 Task: Start a Sprint called Sprint0000000221 in Scrum Project Project0000000074 in Jira. Start a Sprint called Sprint0000000222 in Scrum Project Project0000000074 in Jira. Create a Scrum Project Project0000000075 in Jira. Create a Scrum Project Project0000000076 in Jira. Add Person0000000149 as Team Member of Scrum Project Project0000000075 in Jira
Action: Mouse moved to (93, 264)
Screenshot: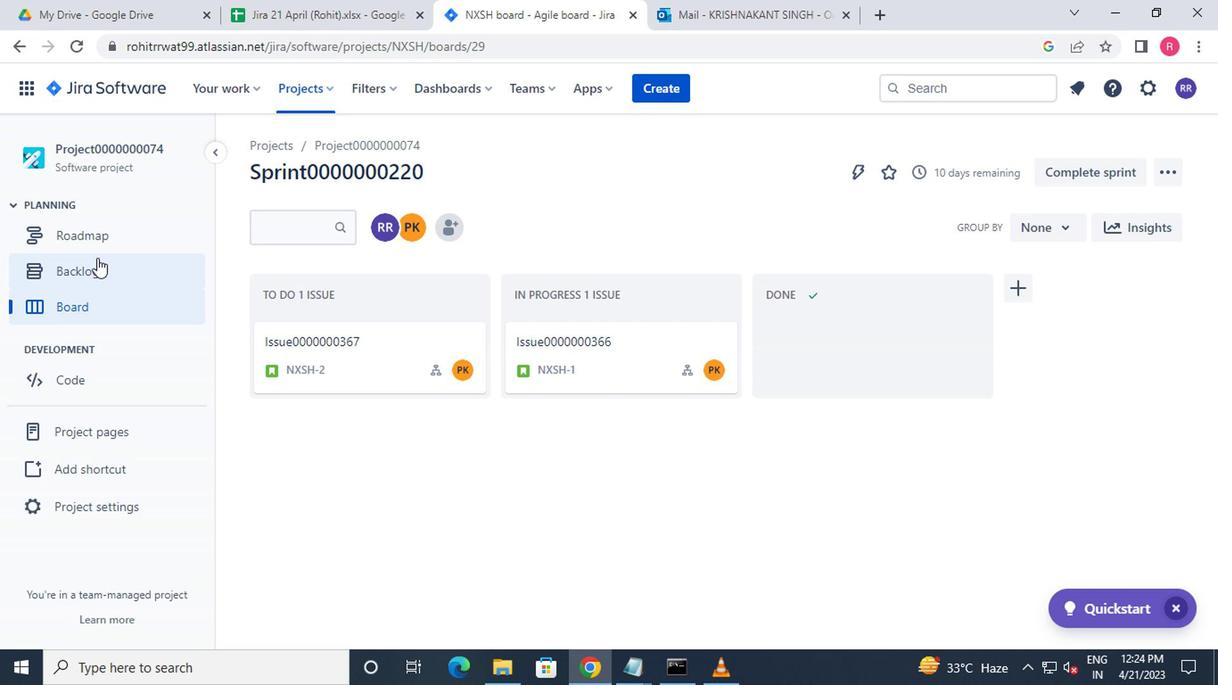 
Action: Mouse pressed left at (93, 264)
Screenshot: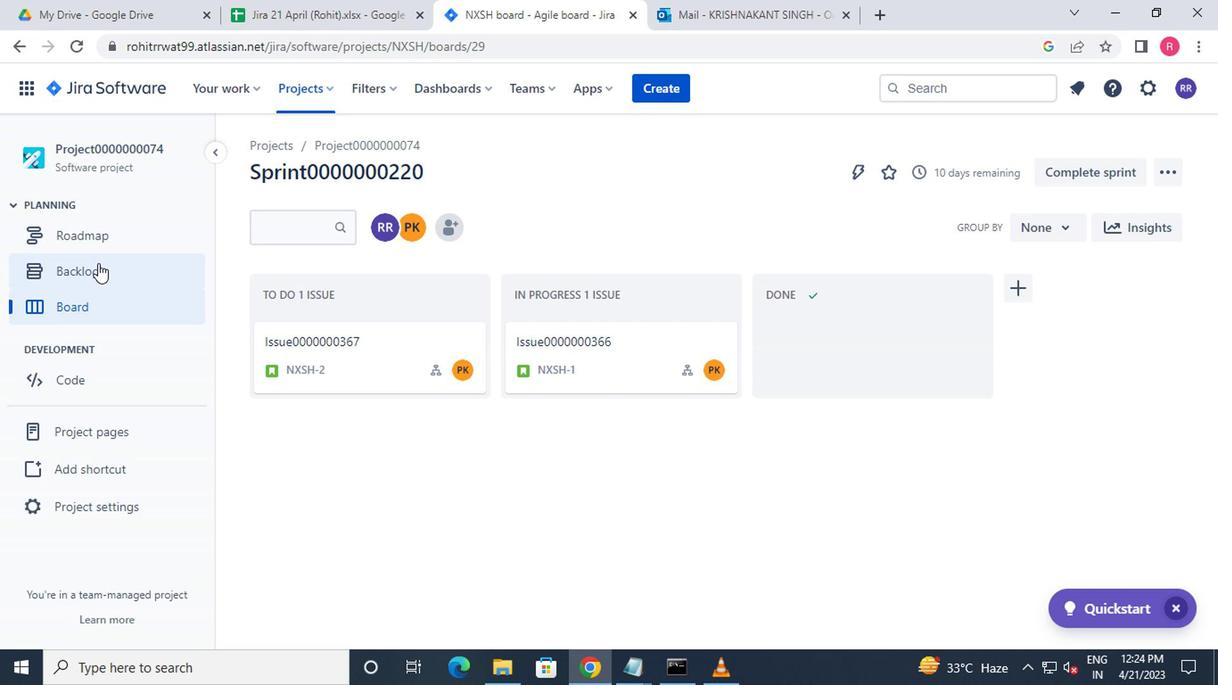 
Action: Mouse moved to (1077, 479)
Screenshot: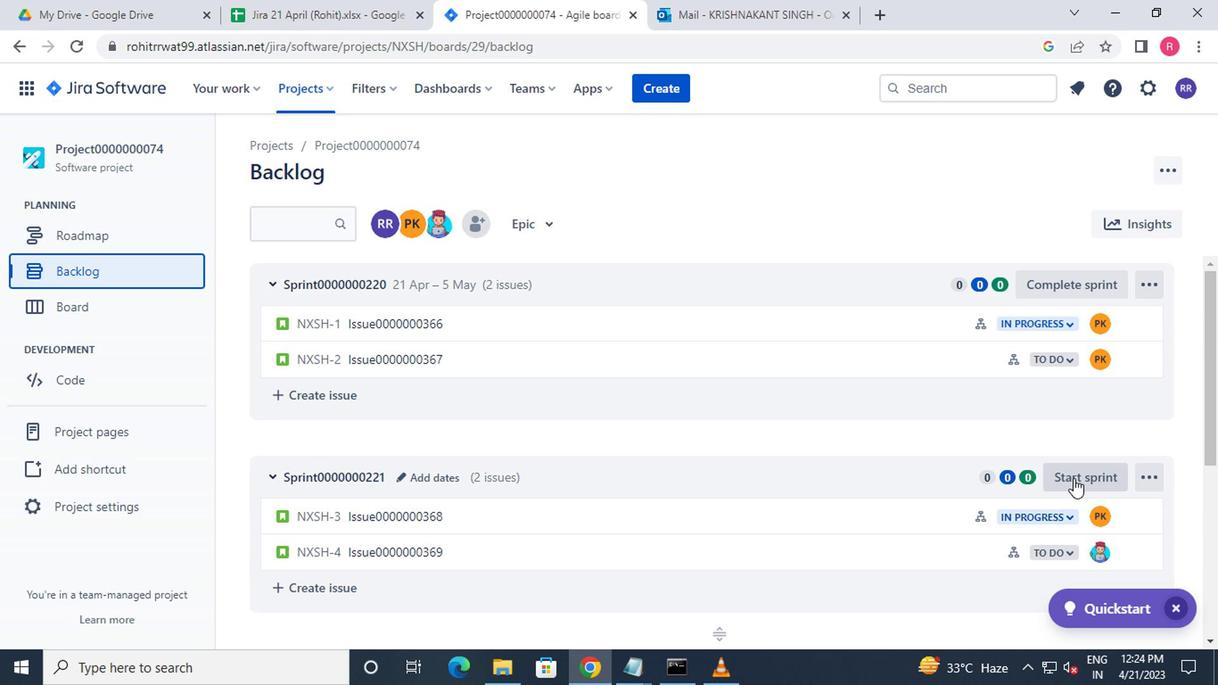 
Action: Mouse pressed left at (1077, 479)
Screenshot: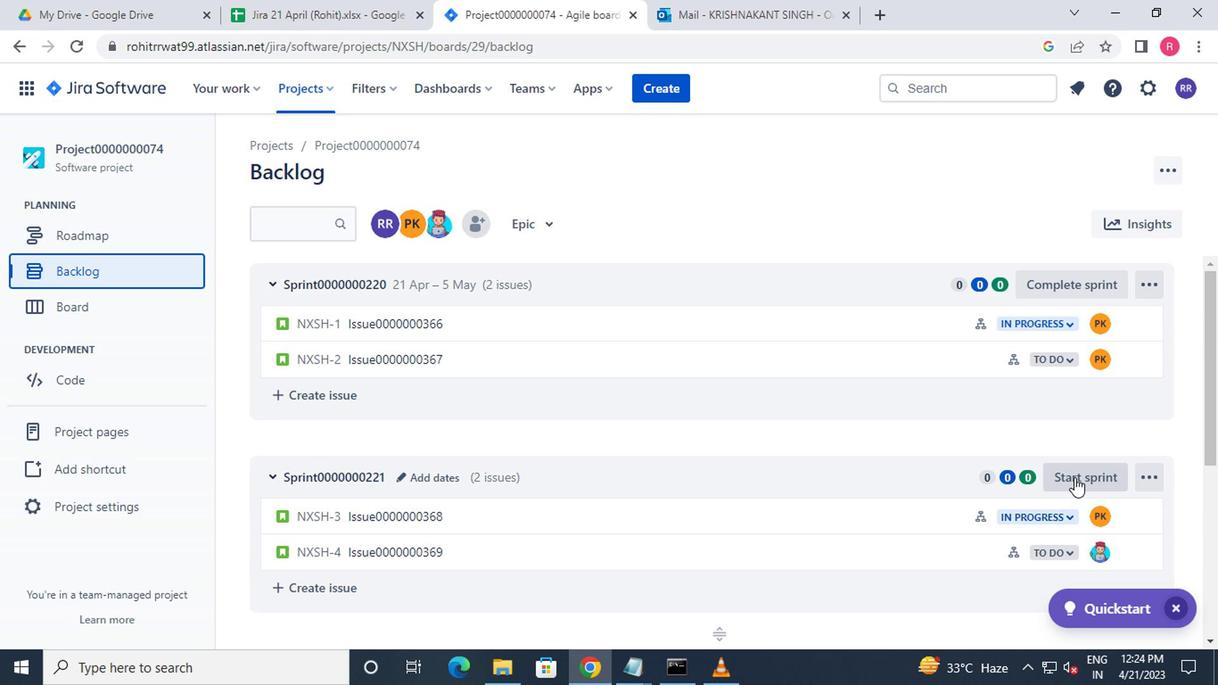 
Action: Mouse moved to (757, 628)
Screenshot: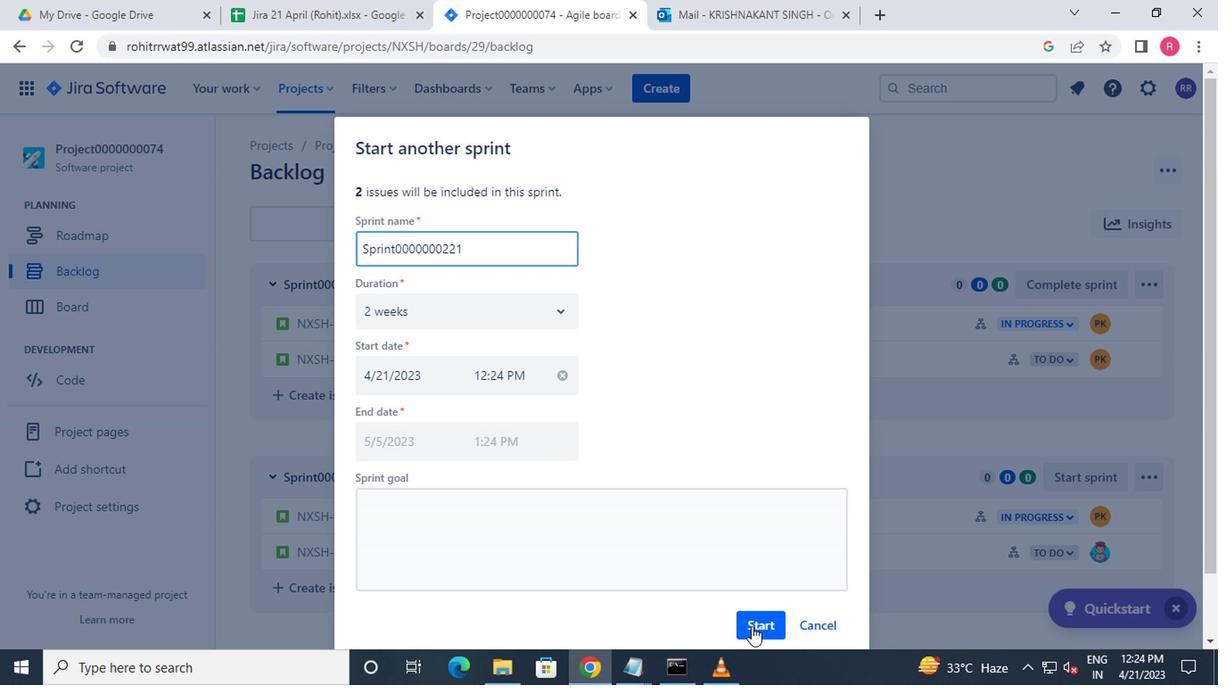 
Action: Mouse pressed left at (757, 628)
Screenshot: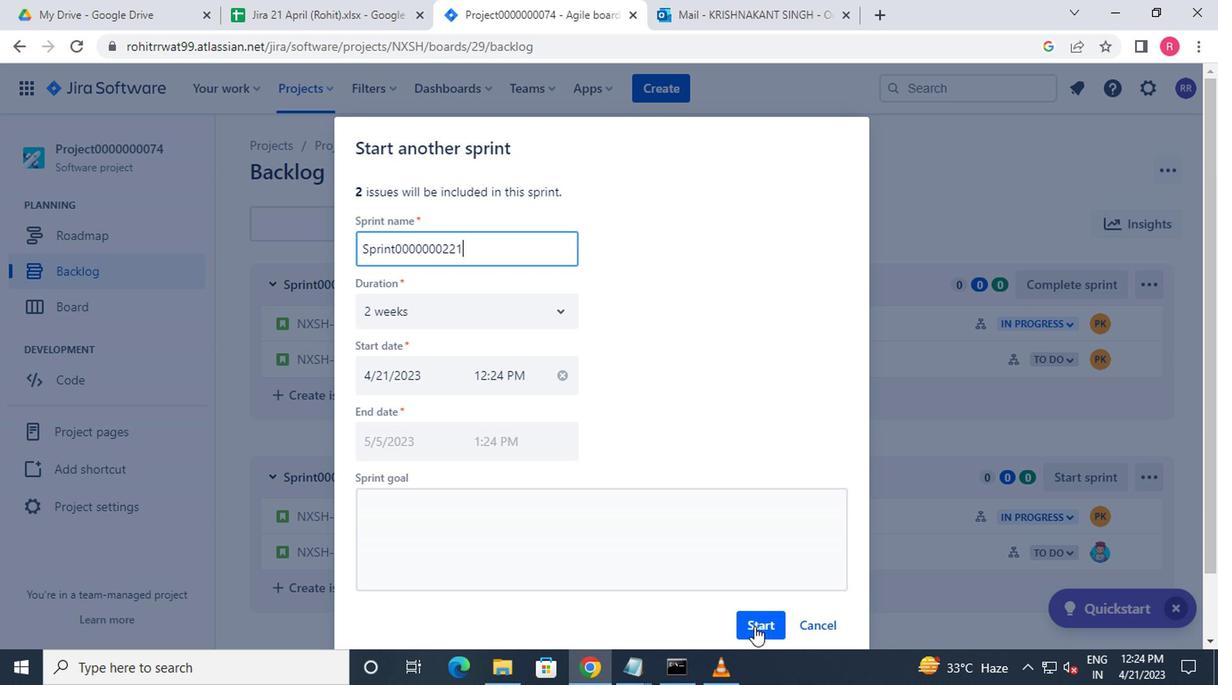 
Action: Mouse moved to (71, 276)
Screenshot: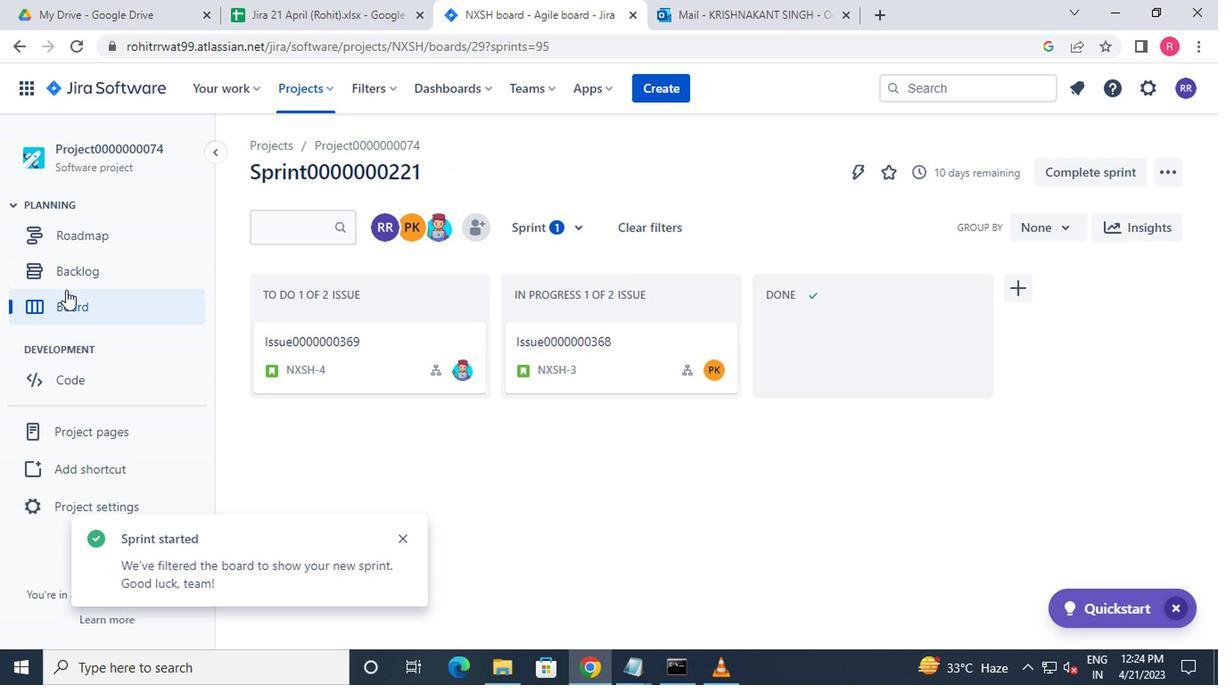 
Action: Mouse pressed left at (71, 276)
Screenshot: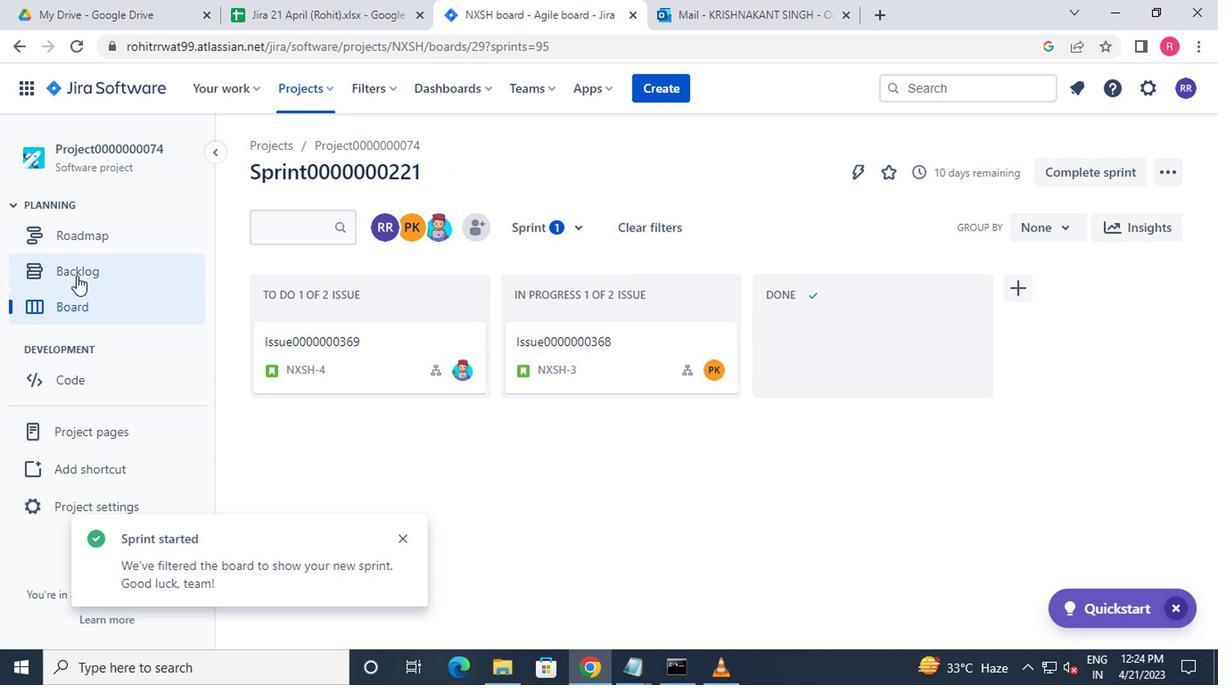 
Action: Mouse moved to (598, 446)
Screenshot: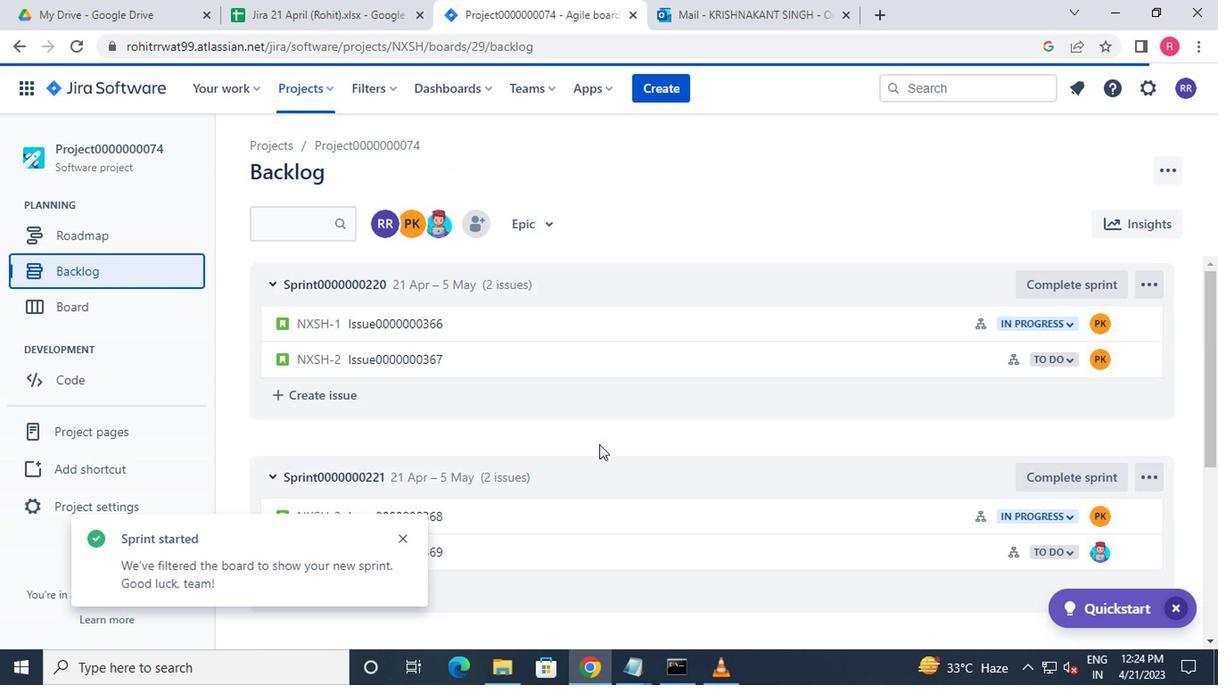 
Action: Mouse scrolled (598, 444) with delta (0, -1)
Screenshot: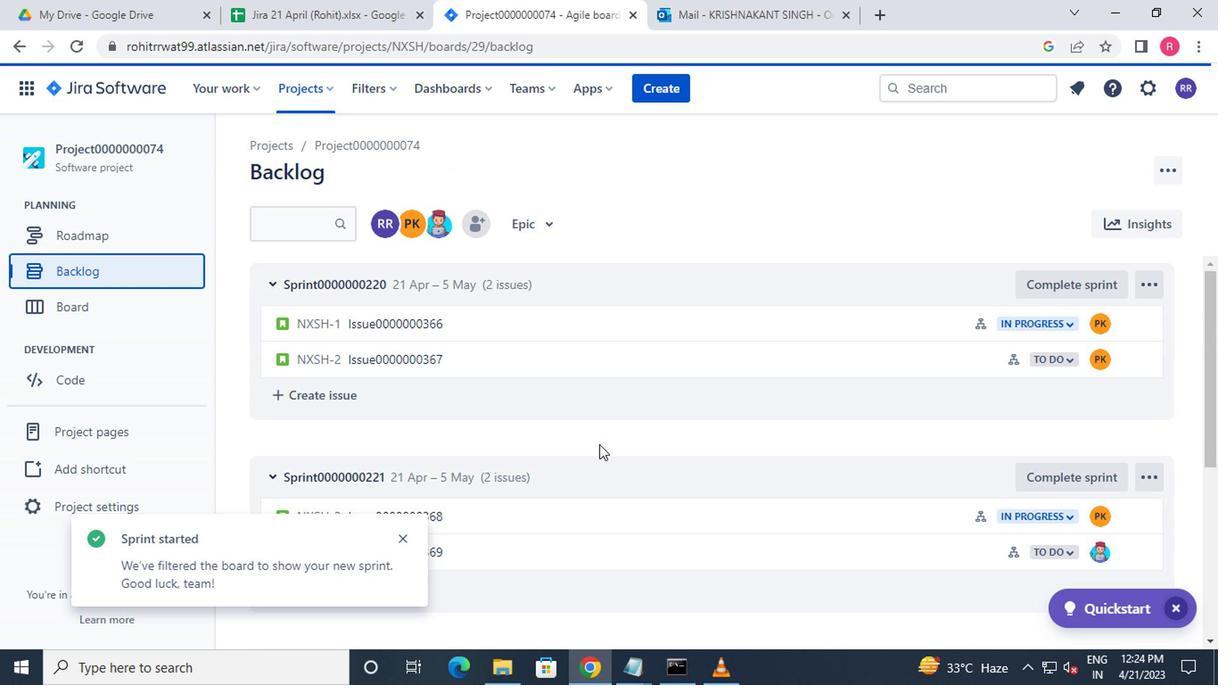 
Action: Mouse moved to (600, 446)
Screenshot: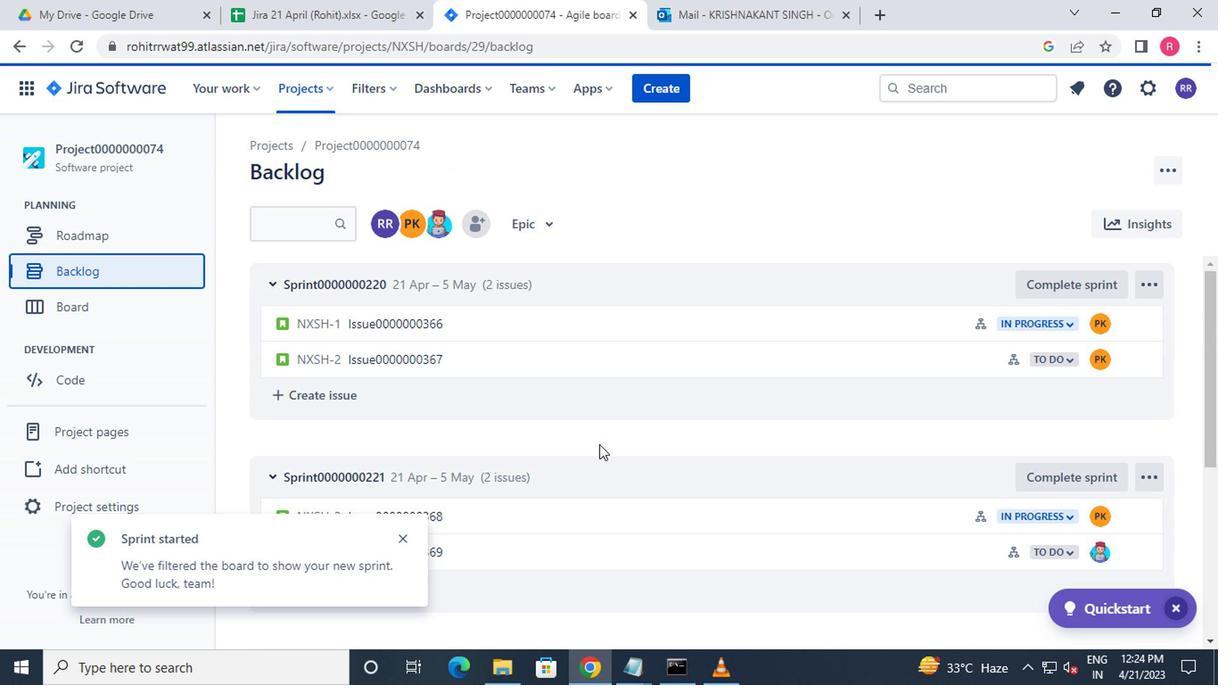 
Action: Mouse scrolled (600, 446) with delta (0, 0)
Screenshot: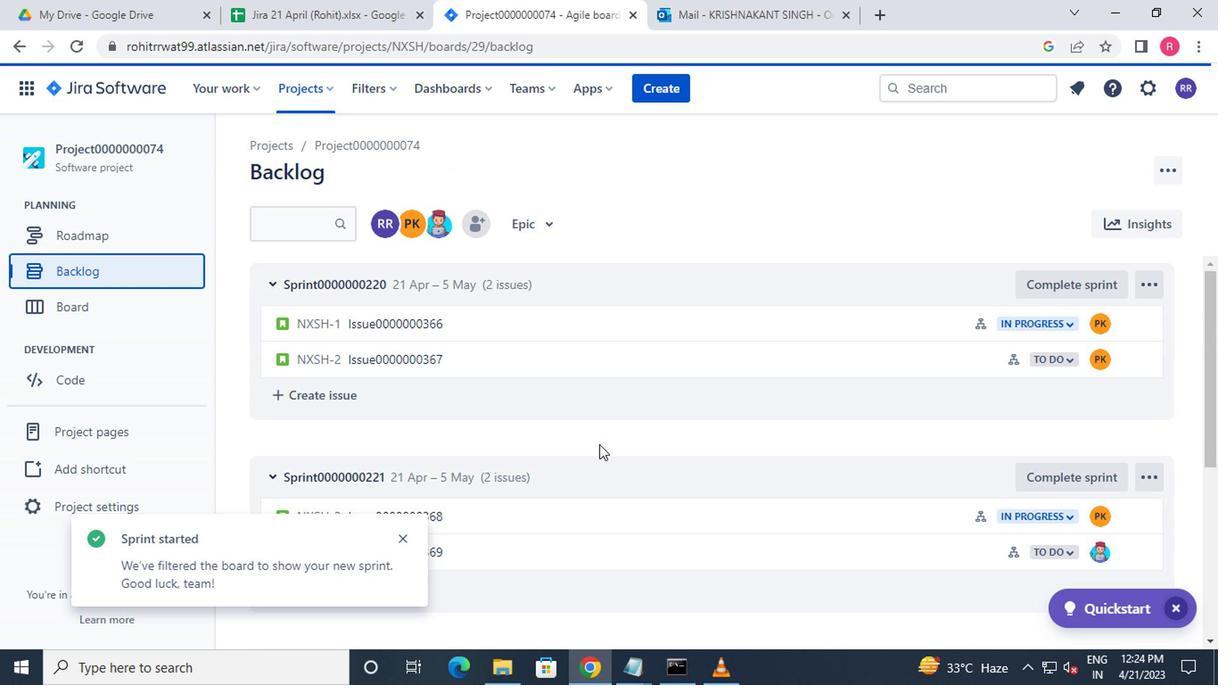 
Action: Mouse moved to (607, 448)
Screenshot: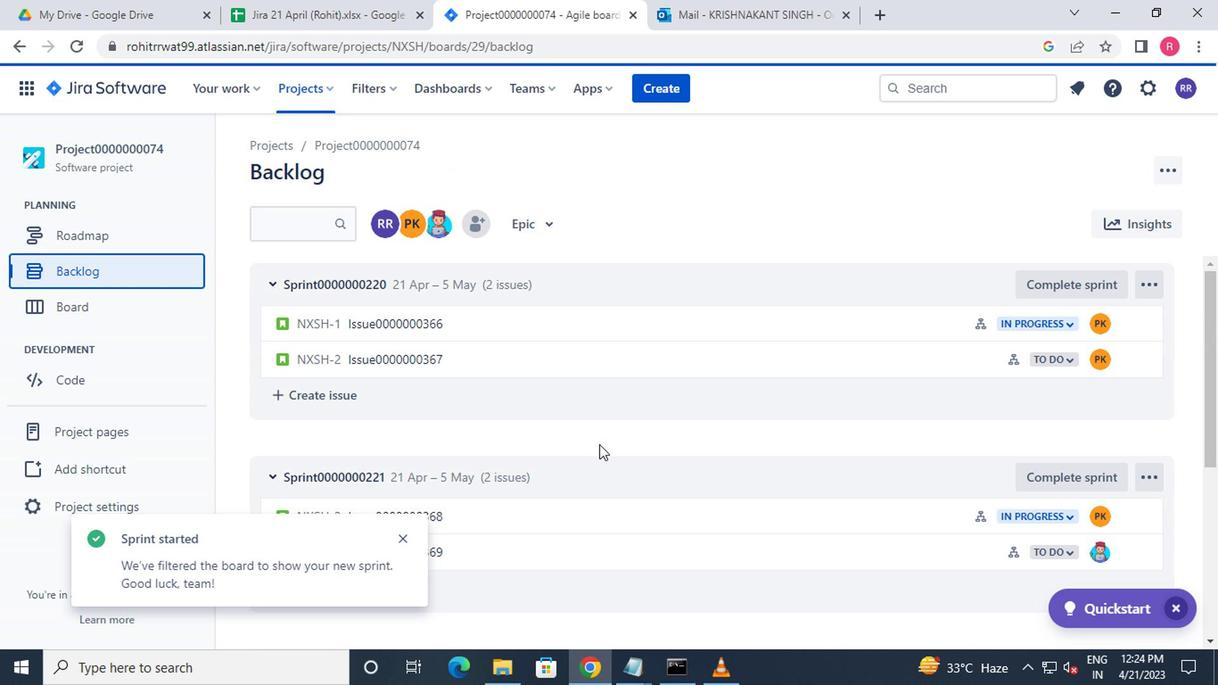 
Action: Mouse scrolled (607, 446) with delta (0, -1)
Screenshot: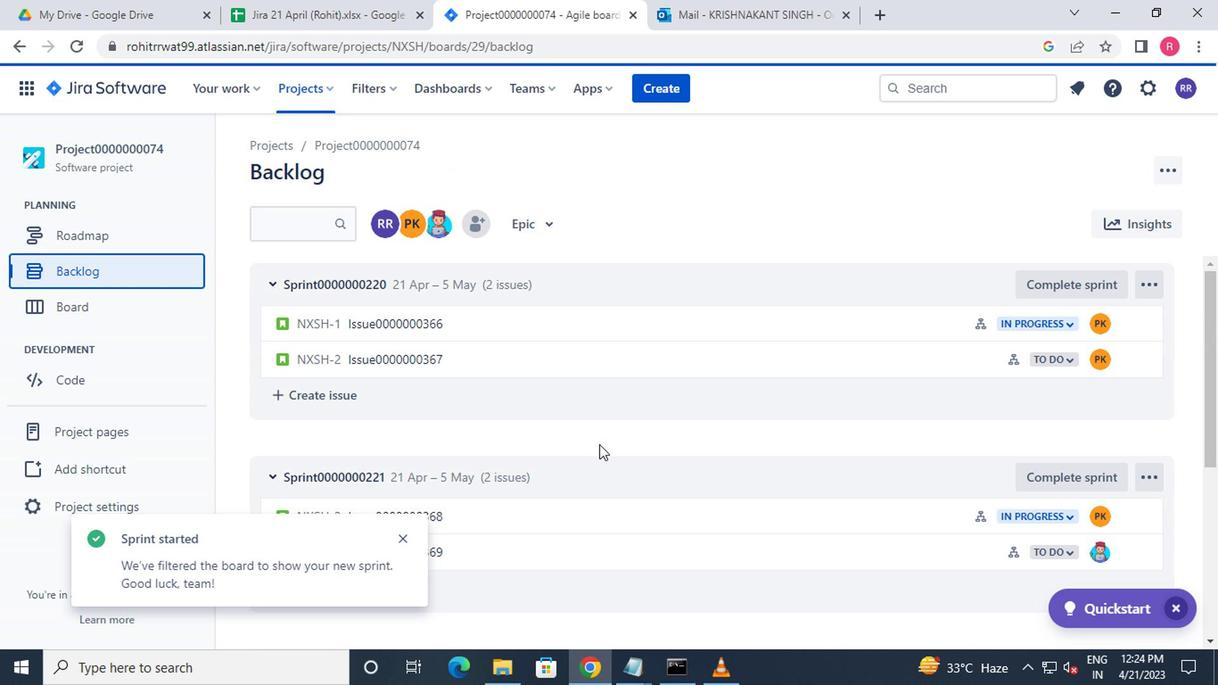 
Action: Mouse moved to (625, 450)
Screenshot: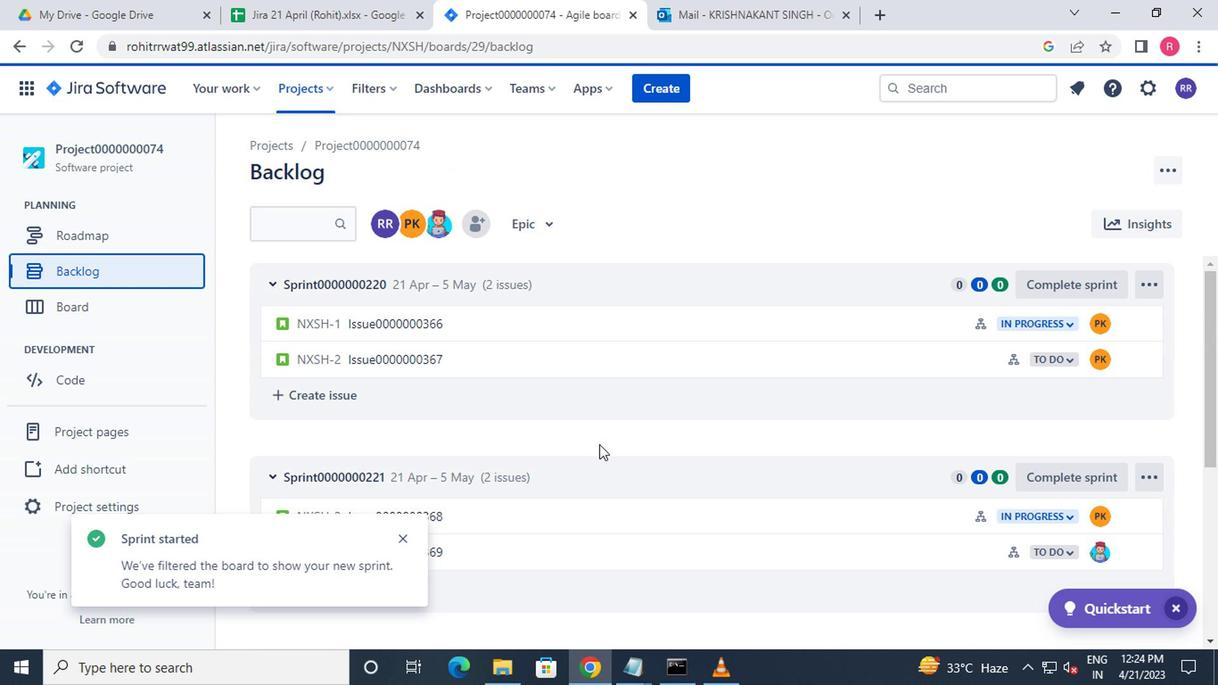 
Action: Mouse scrolled (625, 449) with delta (0, -1)
Screenshot: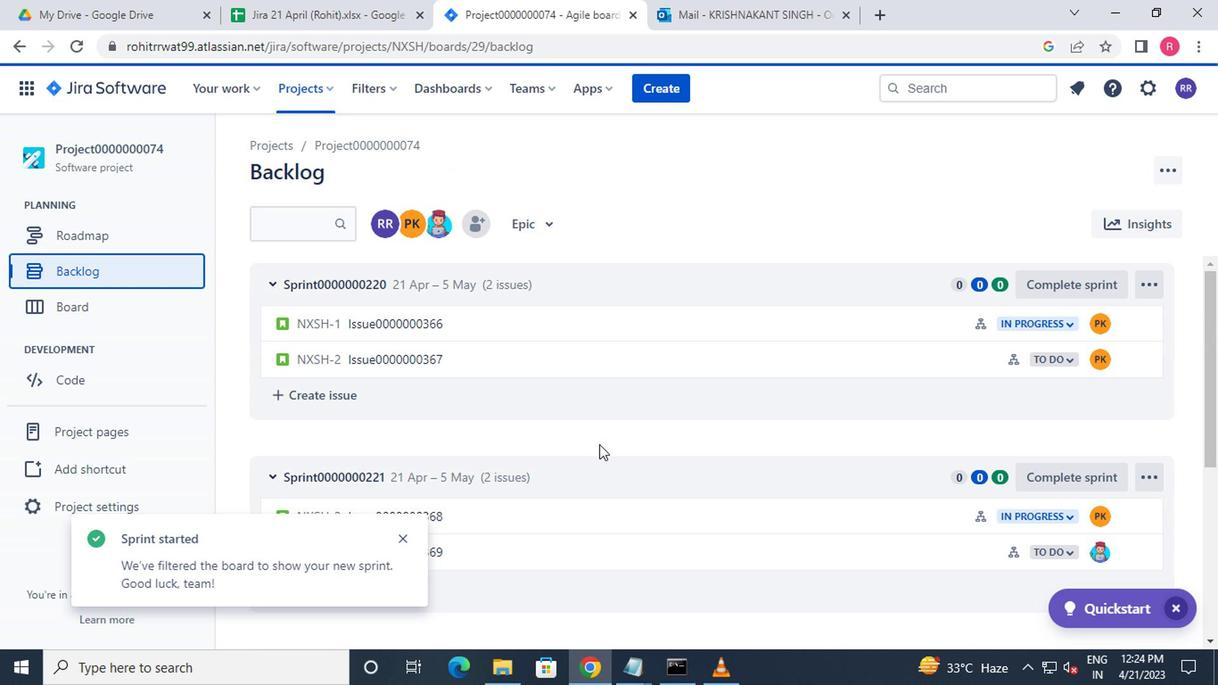 
Action: Mouse moved to (644, 451)
Screenshot: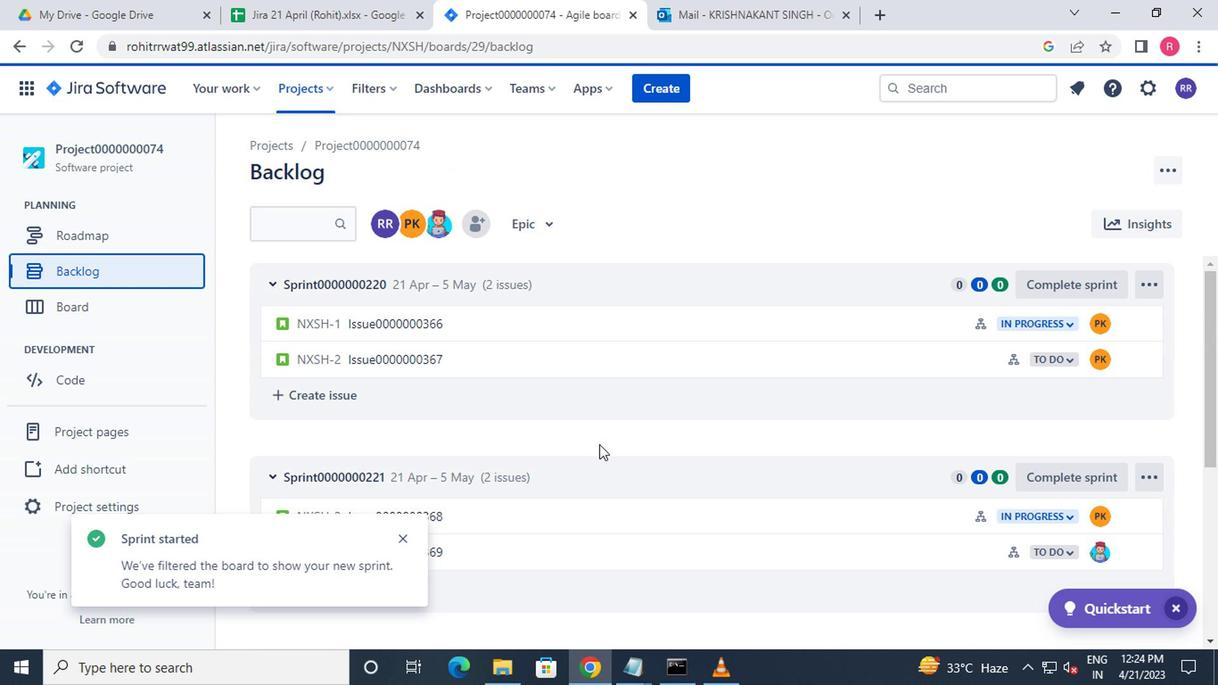 
Action: Mouse scrolled (644, 450) with delta (0, 0)
Screenshot: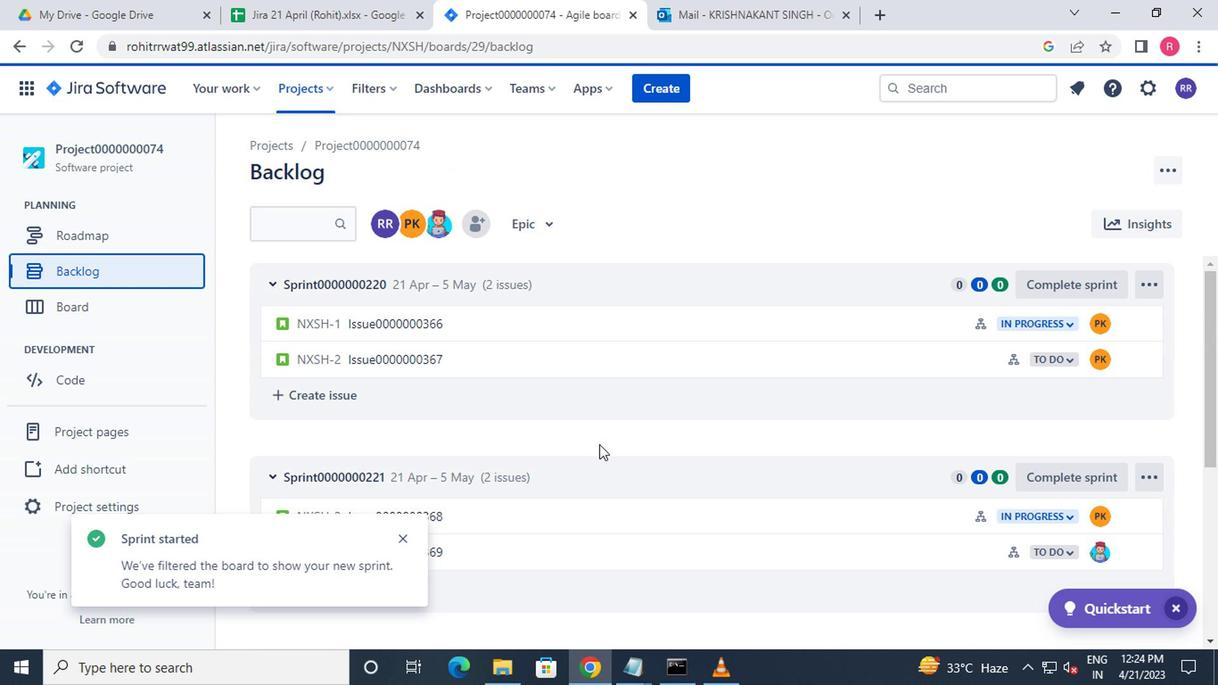 
Action: Mouse moved to (1052, 339)
Screenshot: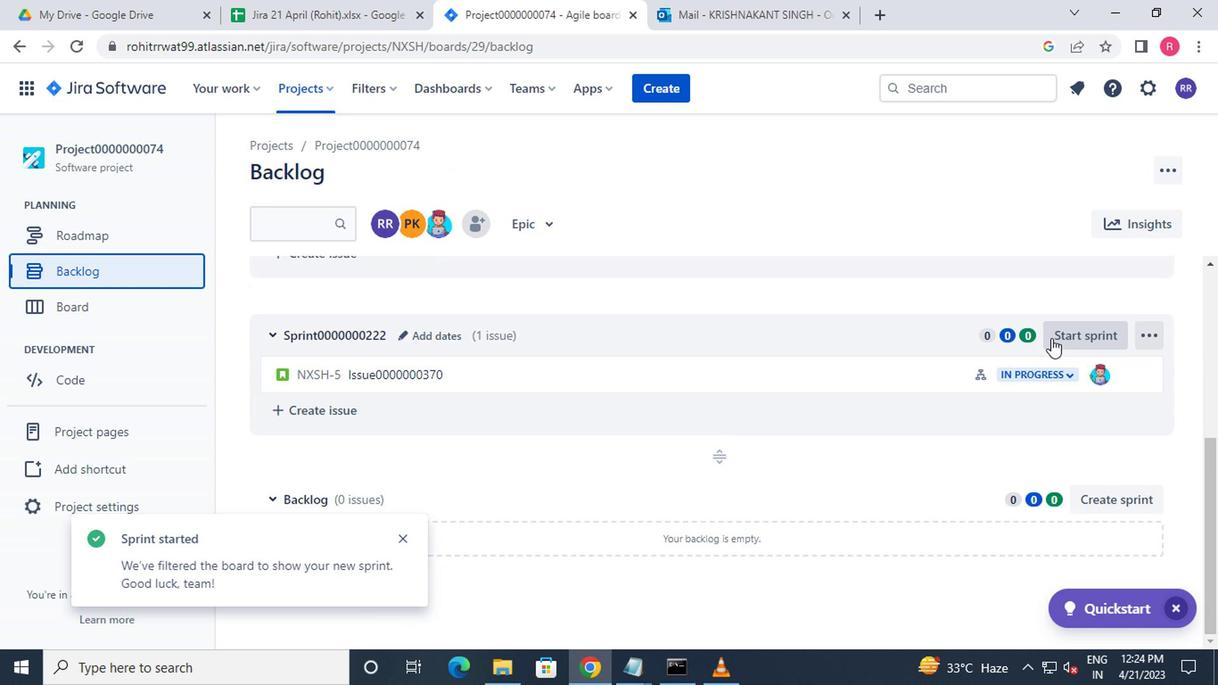 
Action: Mouse pressed left at (1052, 339)
Screenshot: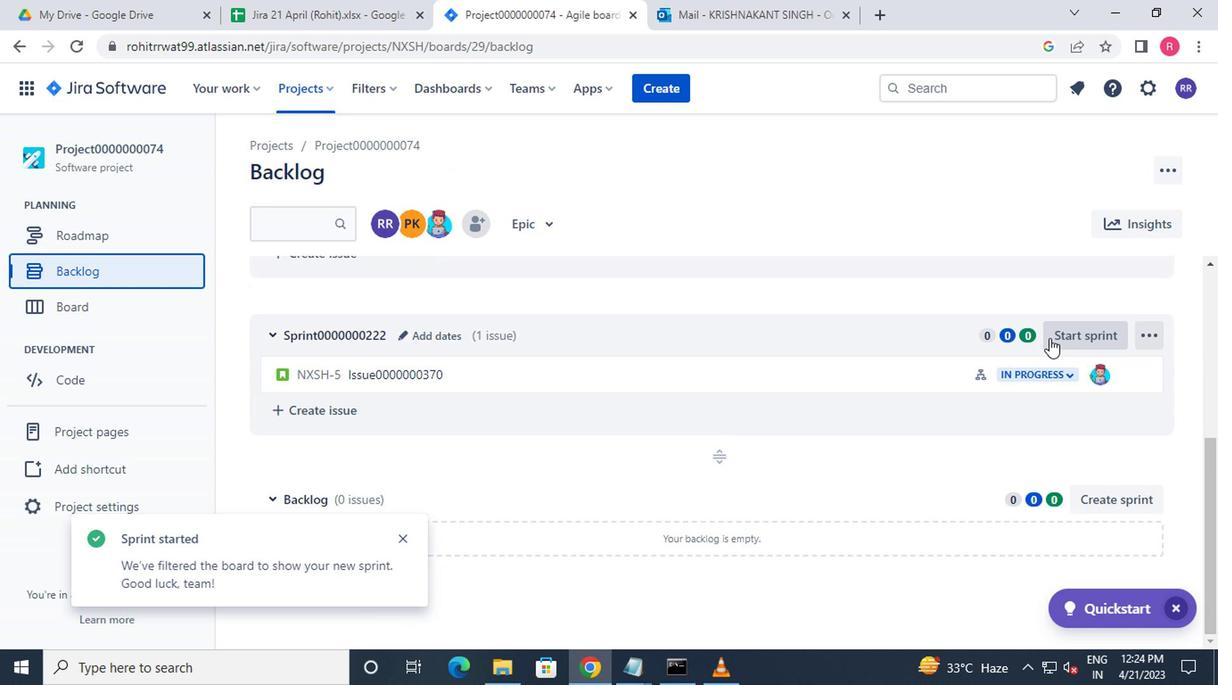 
Action: Mouse moved to (761, 626)
Screenshot: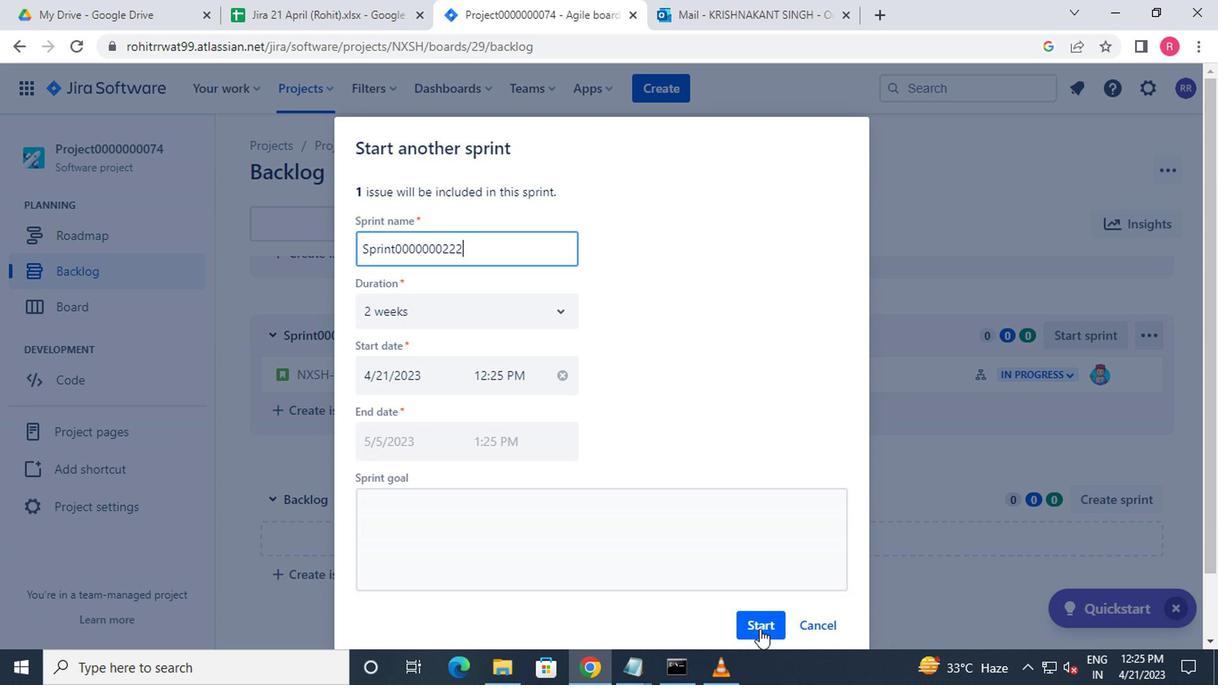 
Action: Mouse pressed left at (761, 626)
Screenshot: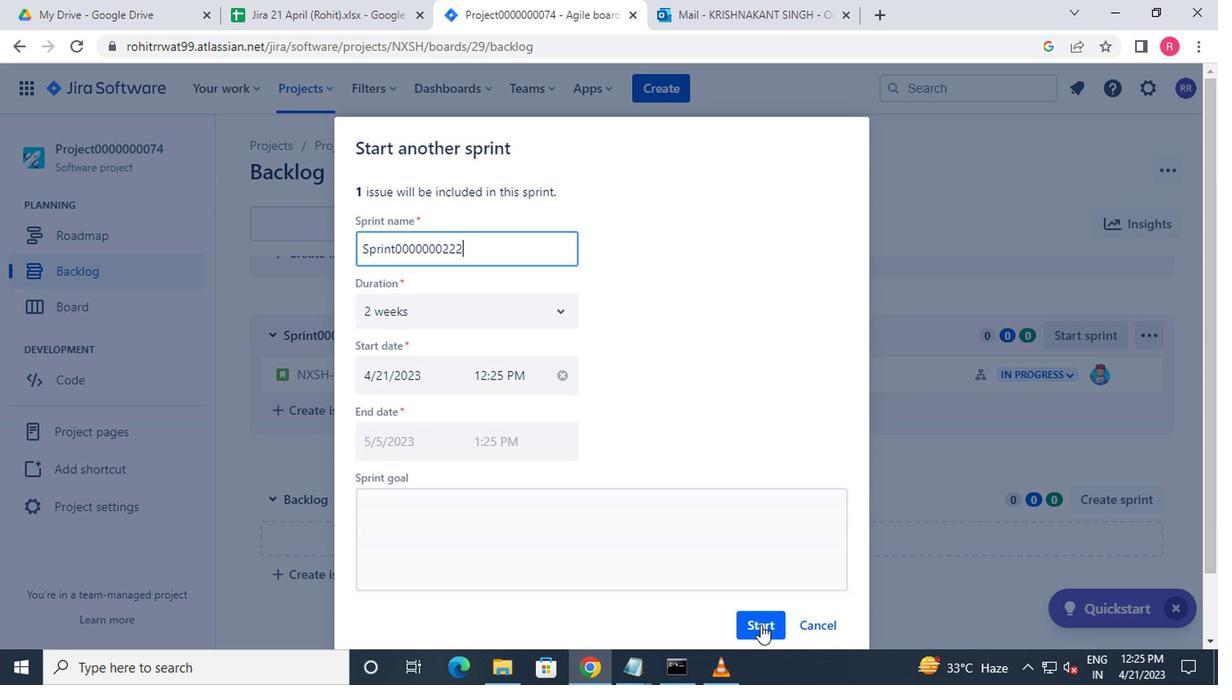 
Action: Mouse moved to (309, 102)
Screenshot: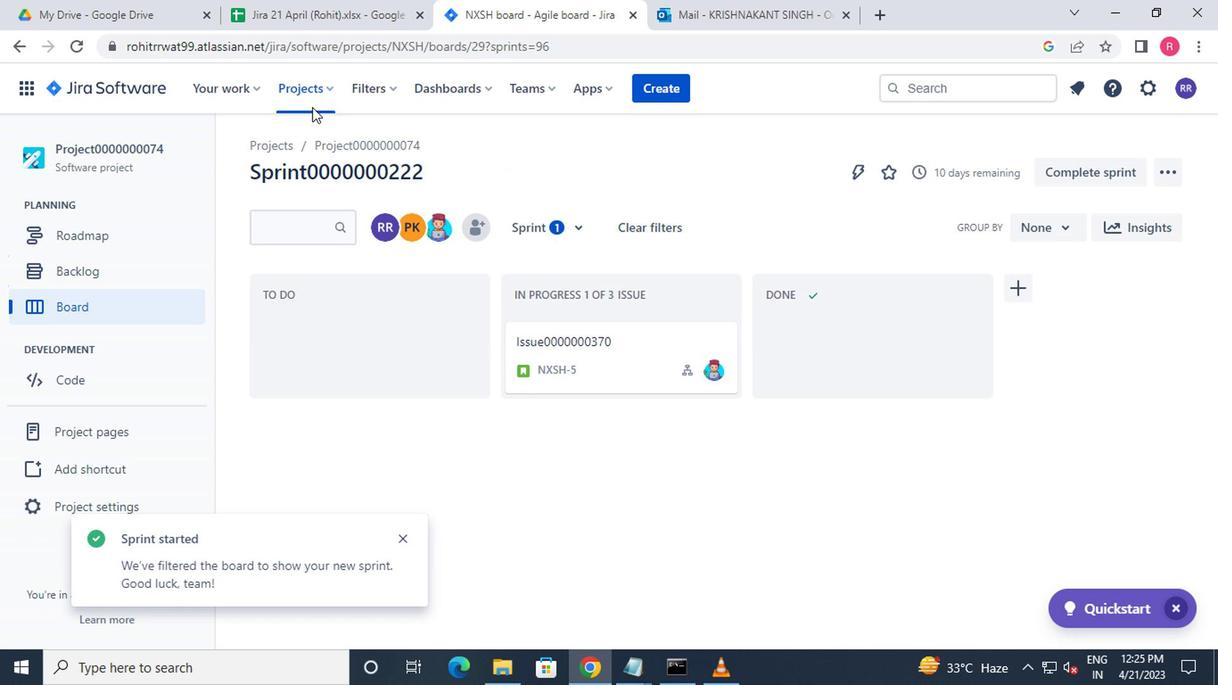 
Action: Mouse pressed left at (309, 102)
Screenshot: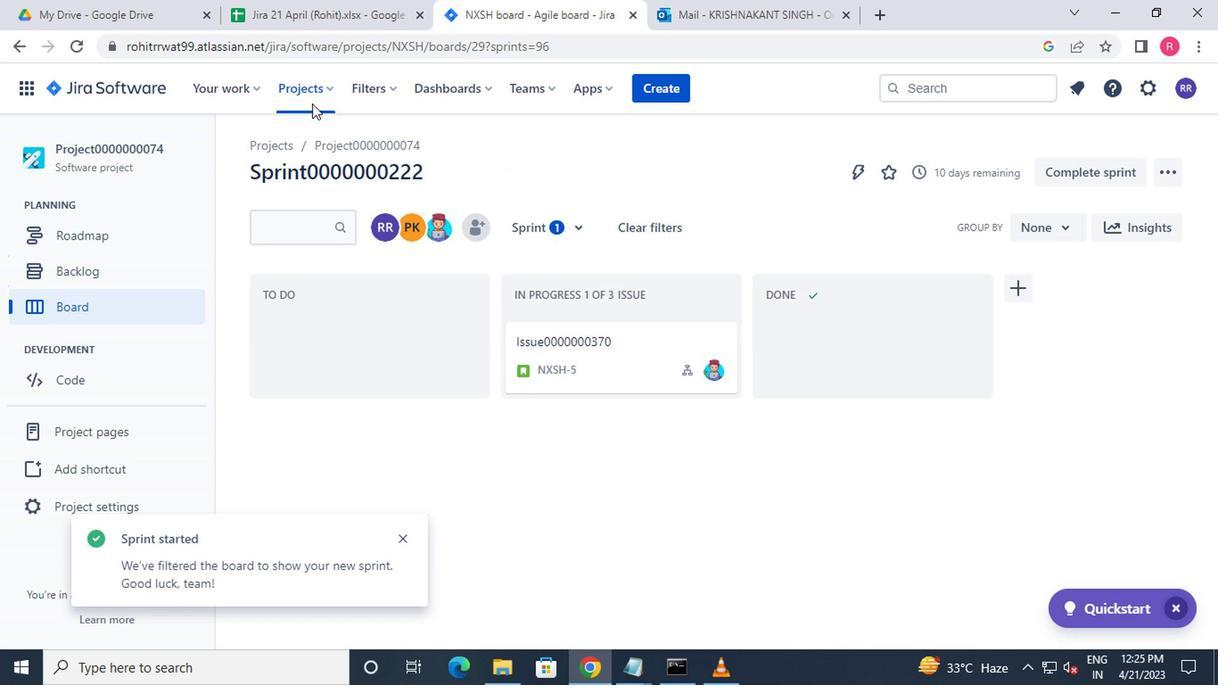 
Action: Mouse moved to (364, 449)
Screenshot: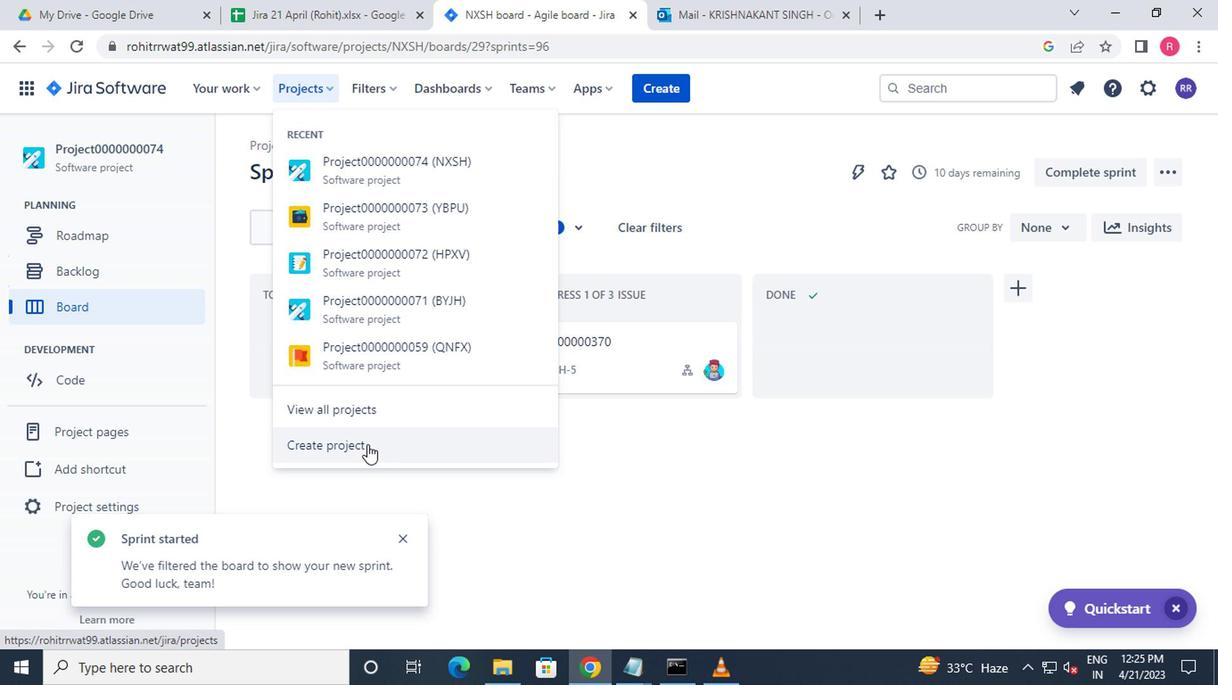 
Action: Mouse pressed left at (364, 449)
Screenshot: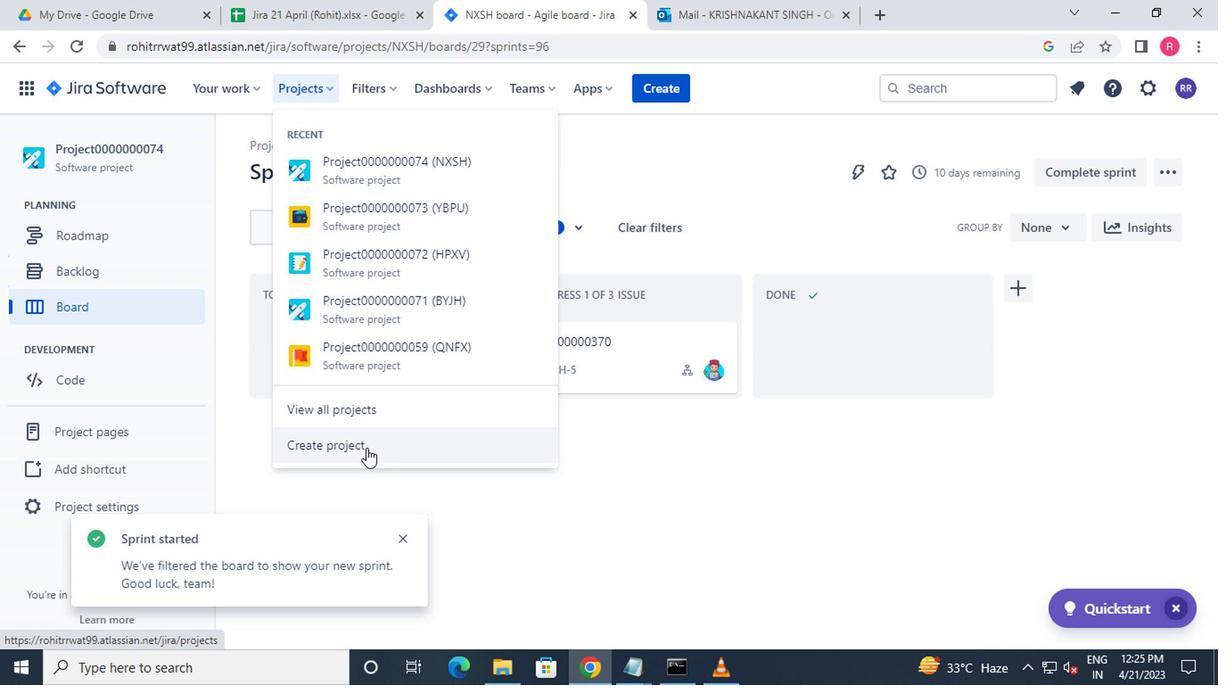 
Action: Mouse moved to (542, 440)
Screenshot: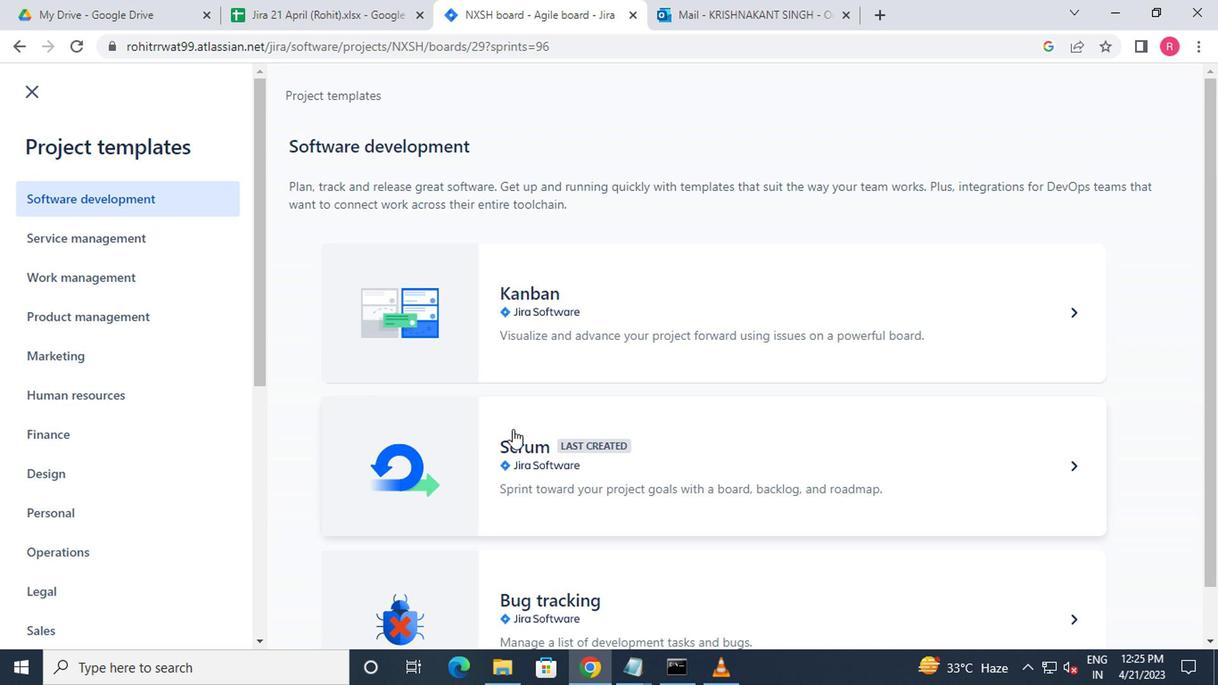 
Action: Mouse pressed left at (542, 440)
Screenshot: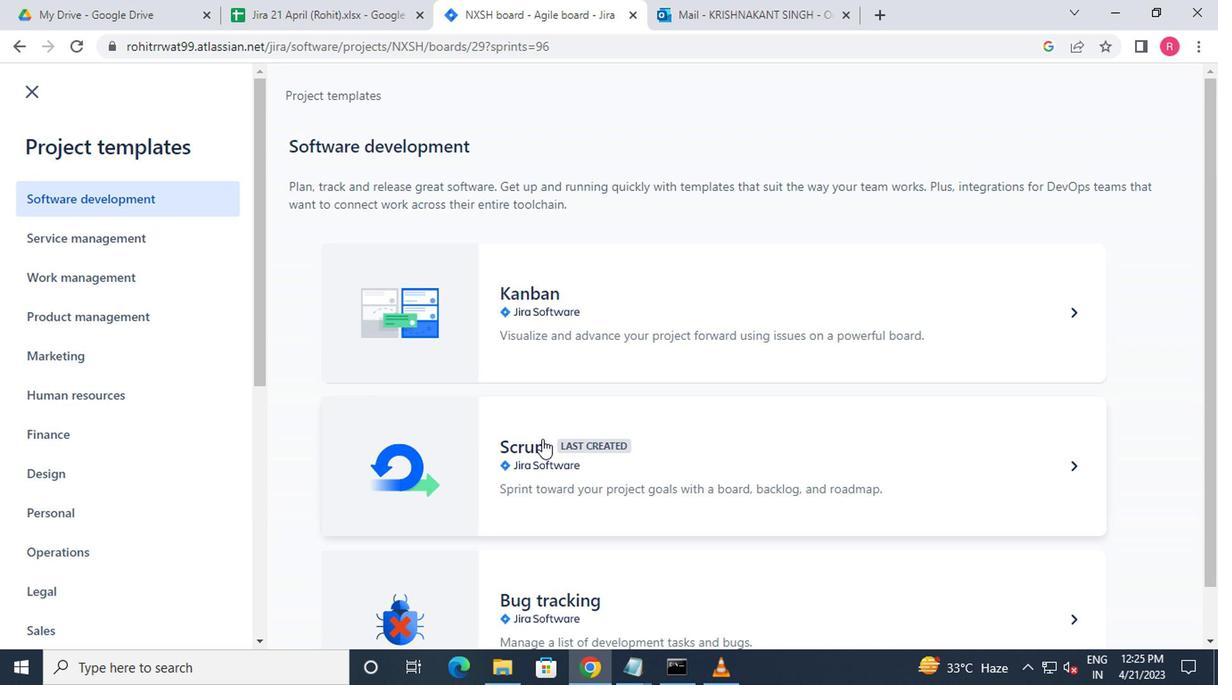 
Action: Mouse moved to (1084, 619)
Screenshot: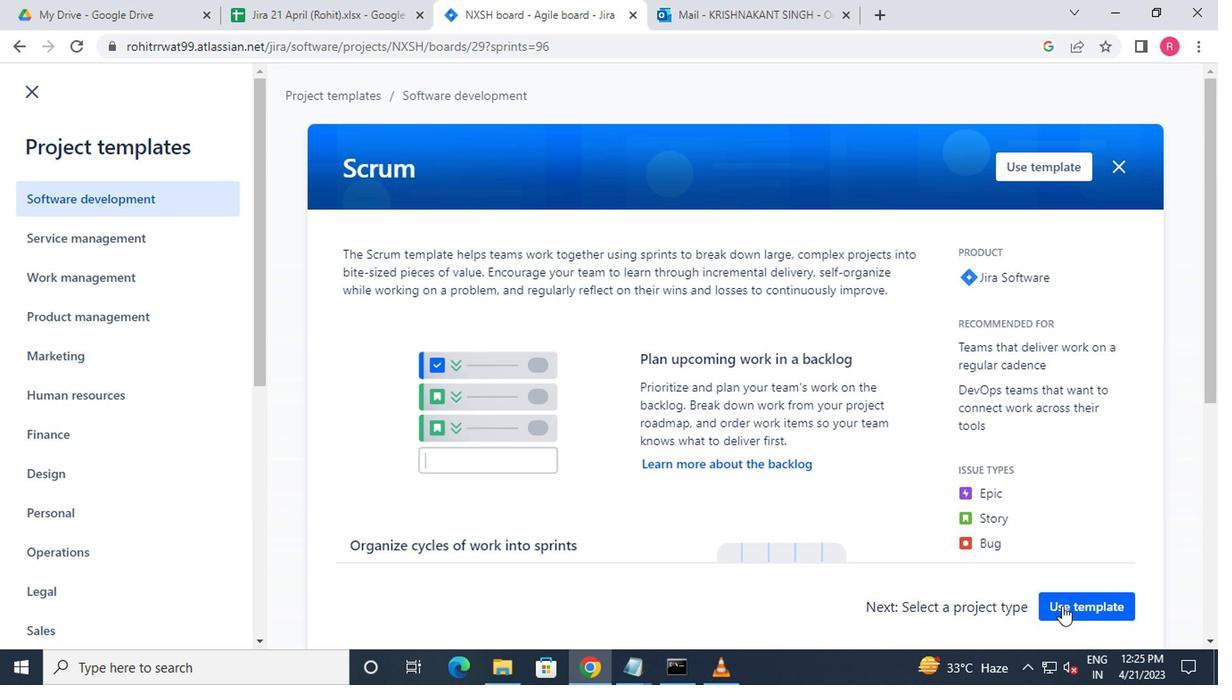 
Action: Mouse pressed left at (1084, 619)
Screenshot: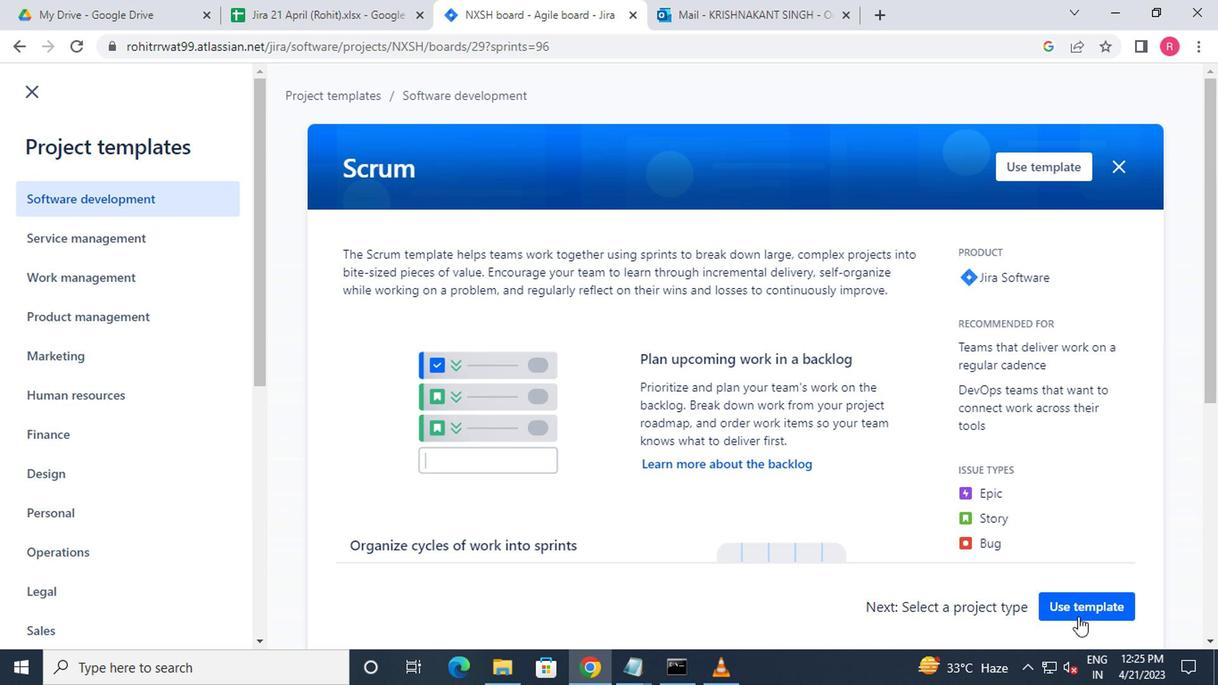 
Action: Mouse moved to (404, 582)
Screenshot: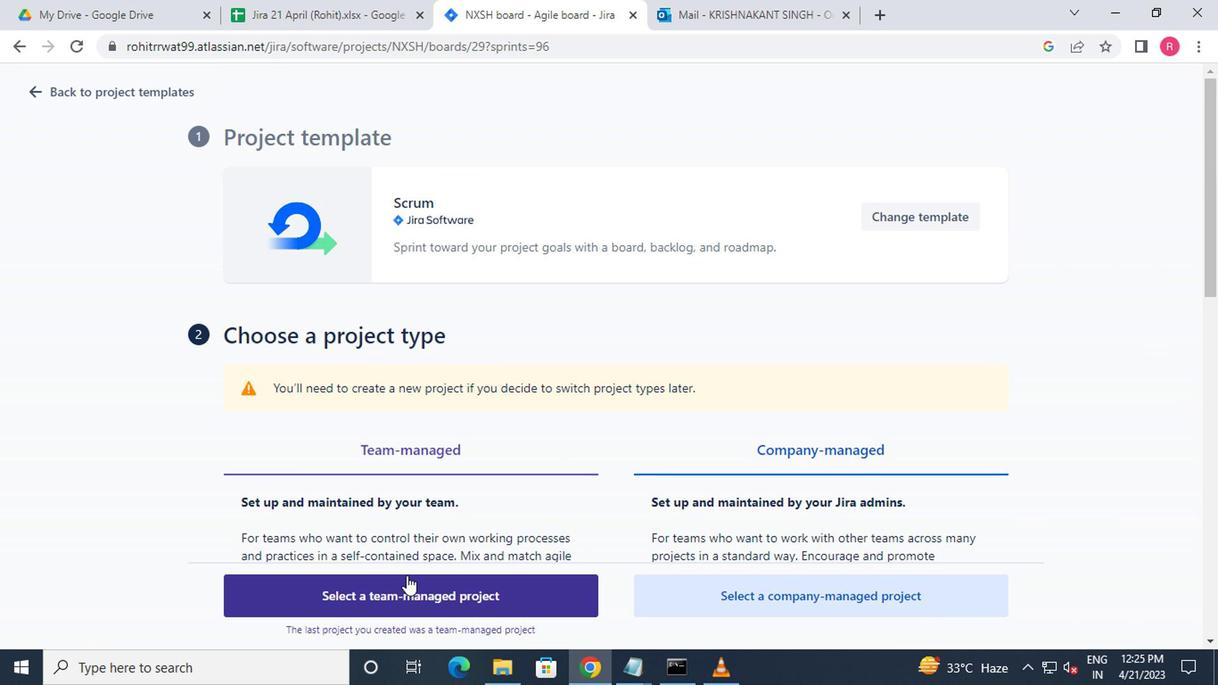 
Action: Mouse pressed left at (404, 582)
Screenshot: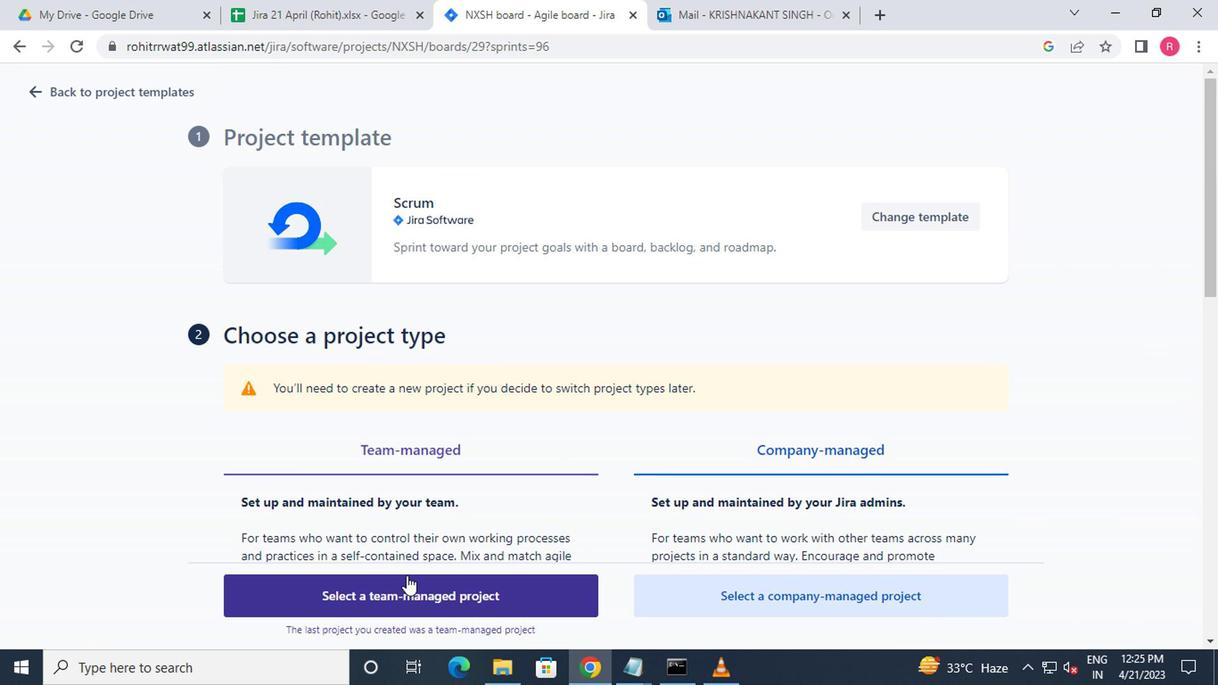 
Action: Mouse moved to (299, 320)
Screenshot: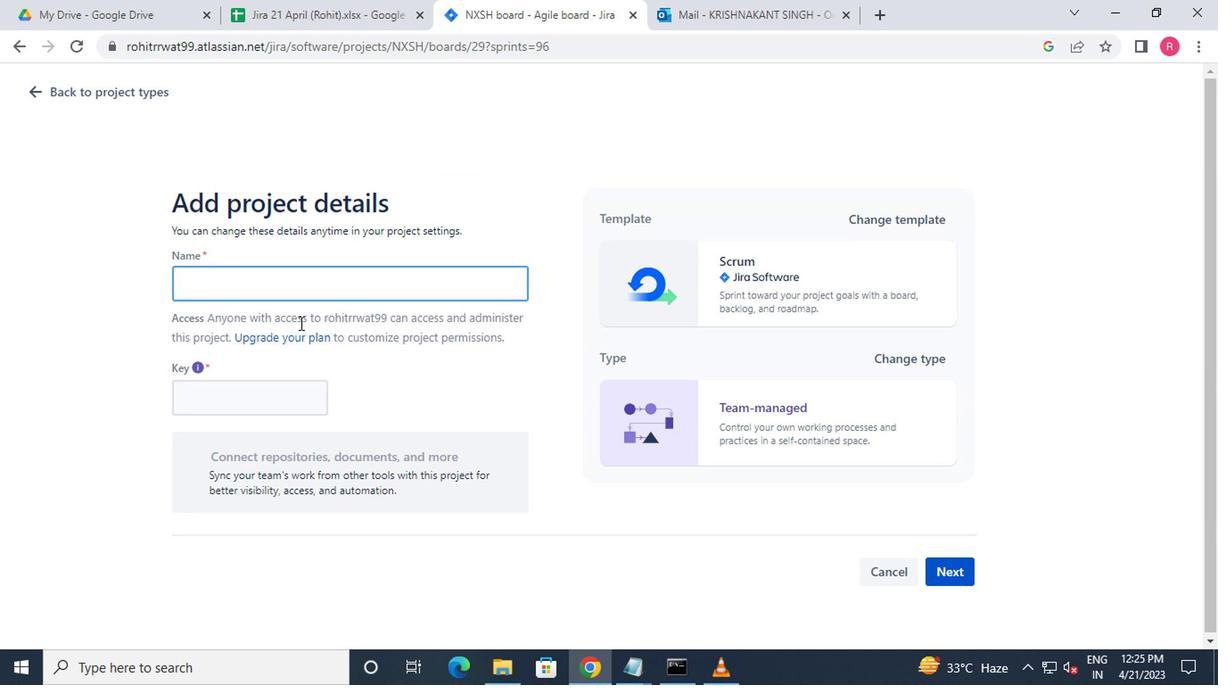 
Action: Key pressed <Key.shift_r>Project000000075
Screenshot: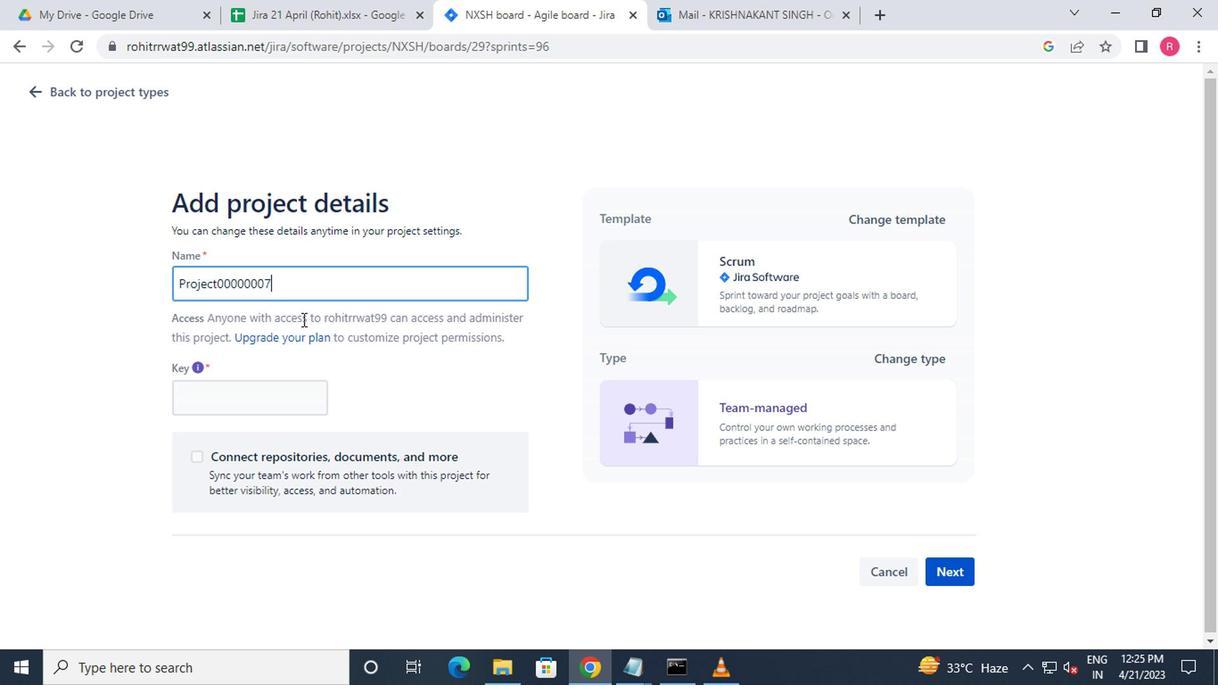 
Action: Mouse moved to (259, 284)
Screenshot: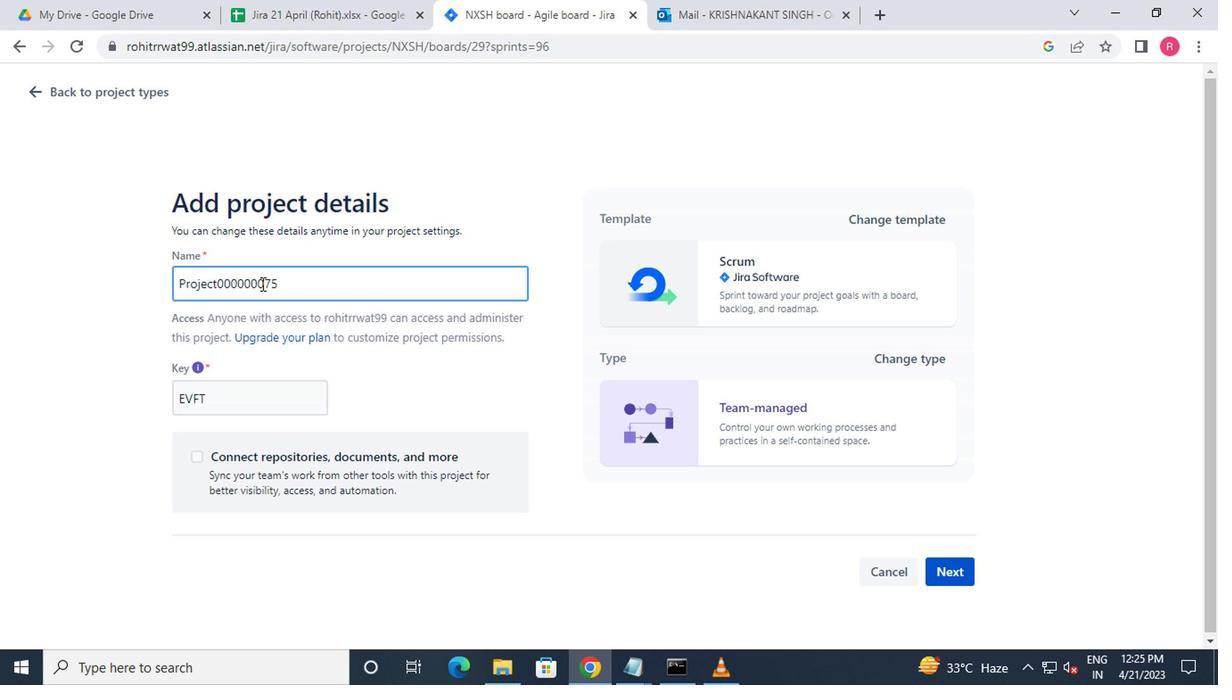 
Action: Mouse pressed left at (259, 284)
Screenshot: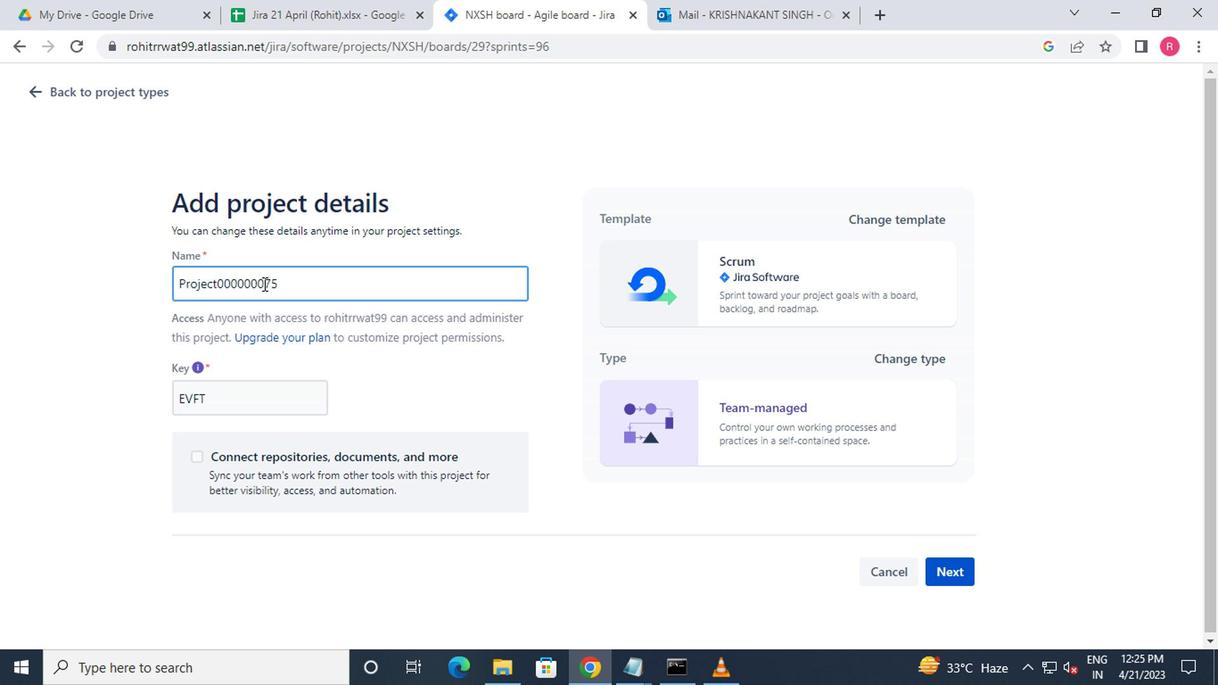 
Action: Mouse moved to (257, 286)
Screenshot: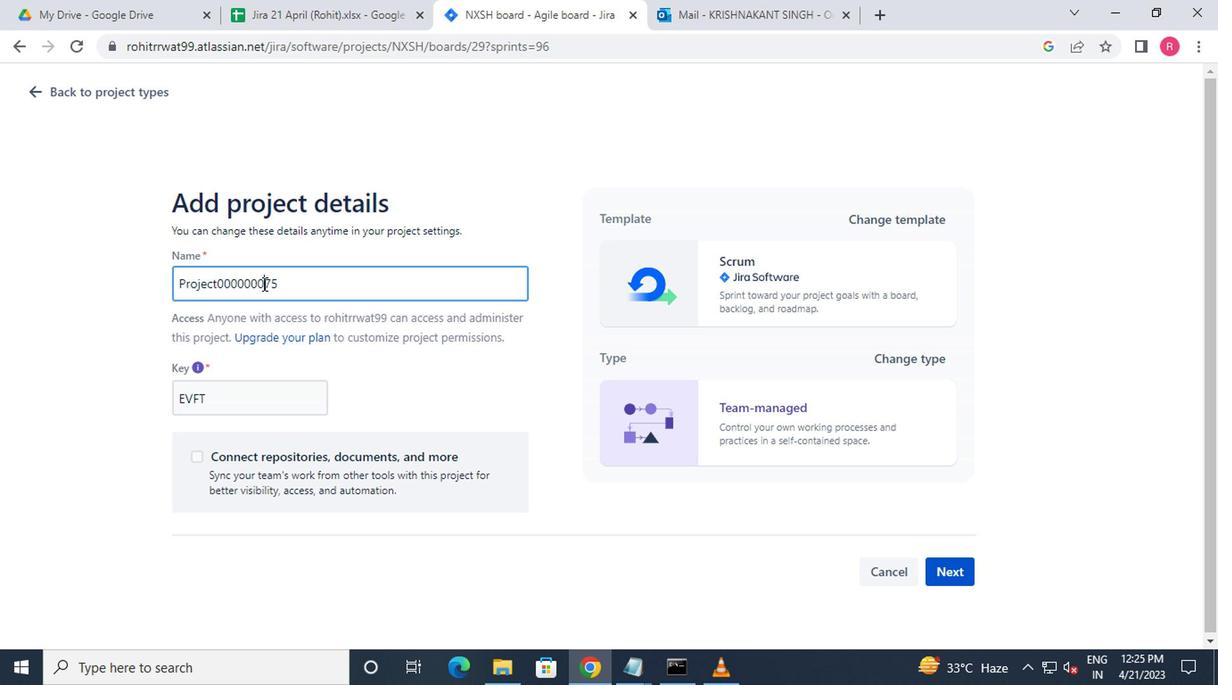 
Action: Key pressed 0
Screenshot: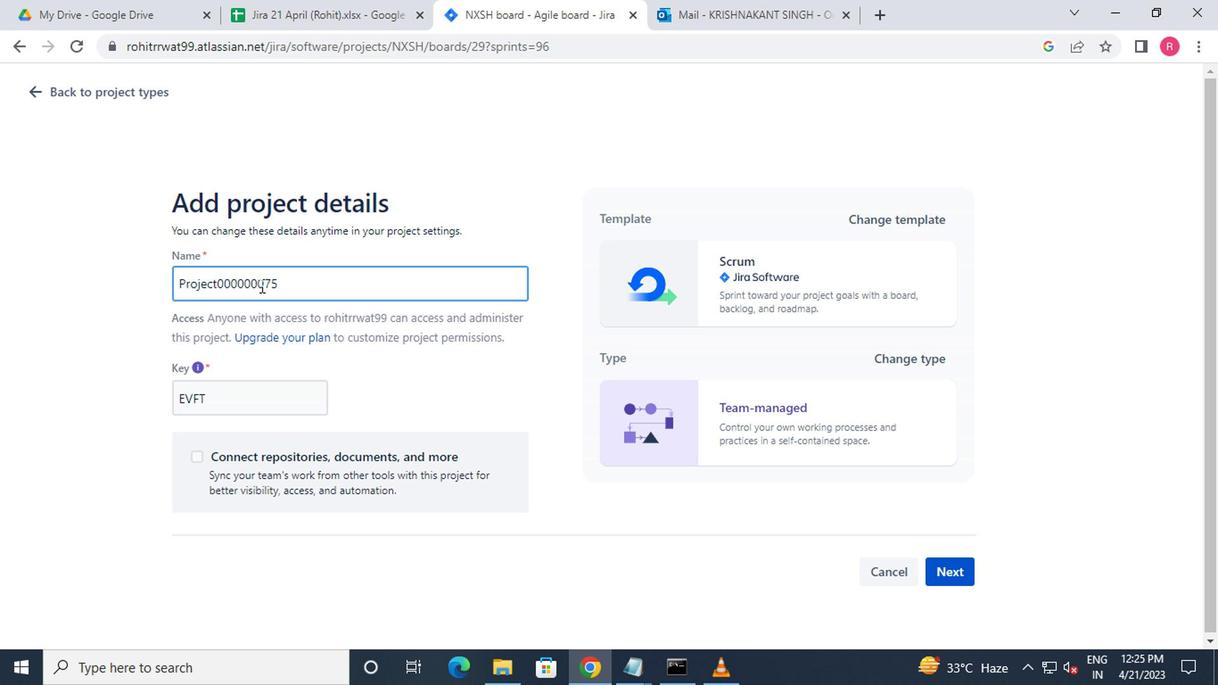 
Action: Mouse moved to (938, 559)
Screenshot: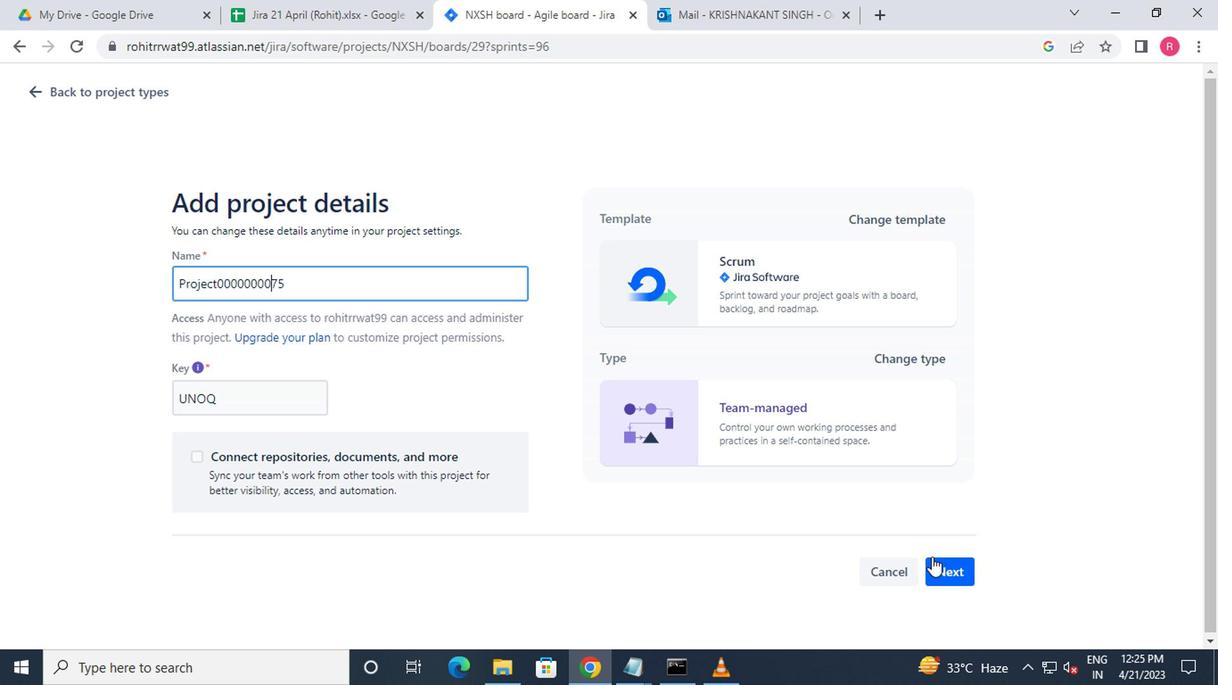 
Action: Mouse pressed left at (938, 559)
Screenshot: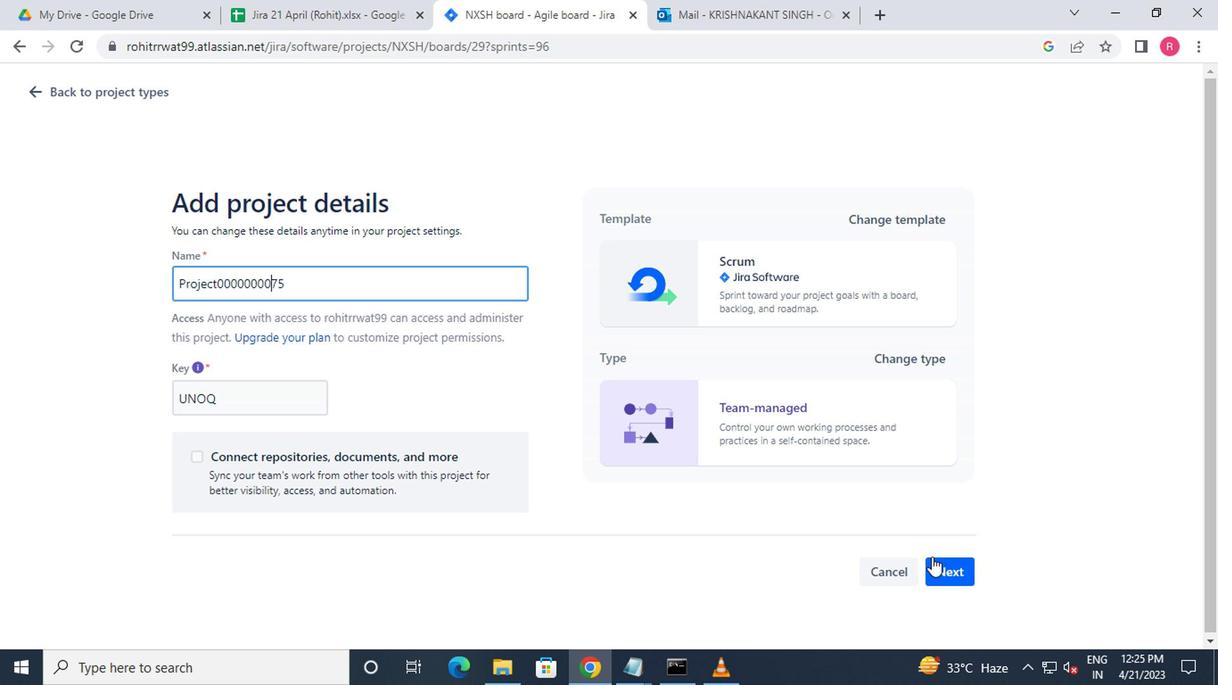 
Action: Mouse moved to (775, 465)
Screenshot: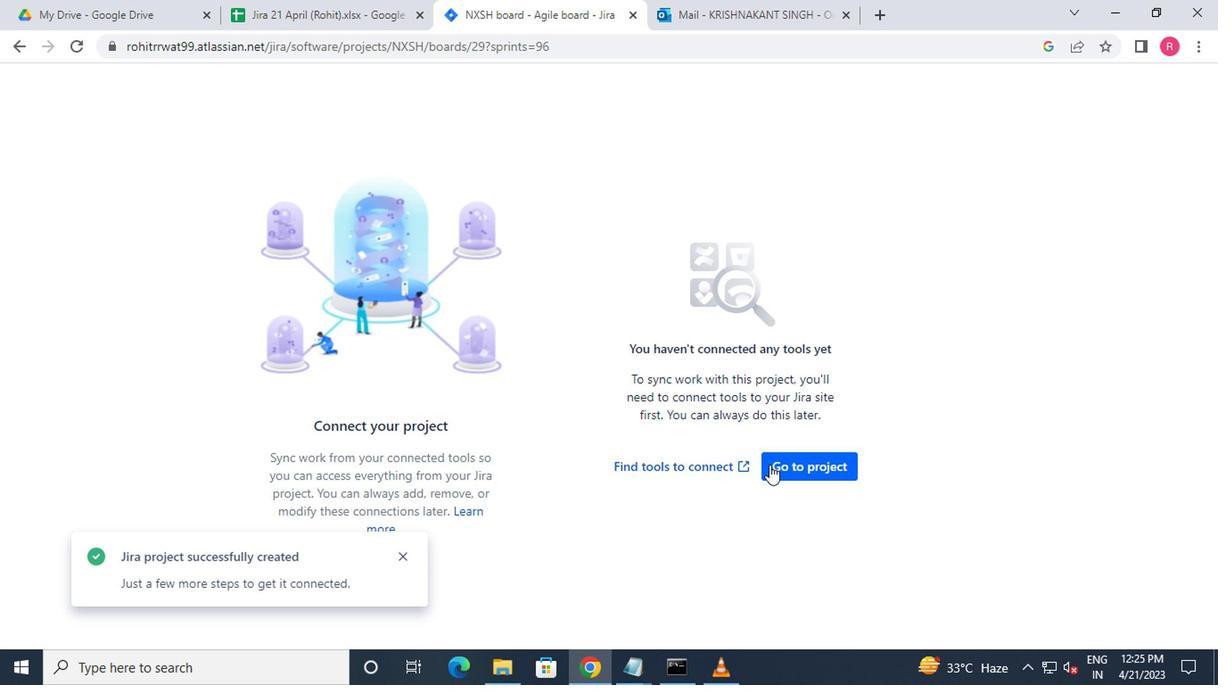 
Action: Mouse pressed left at (775, 465)
Screenshot: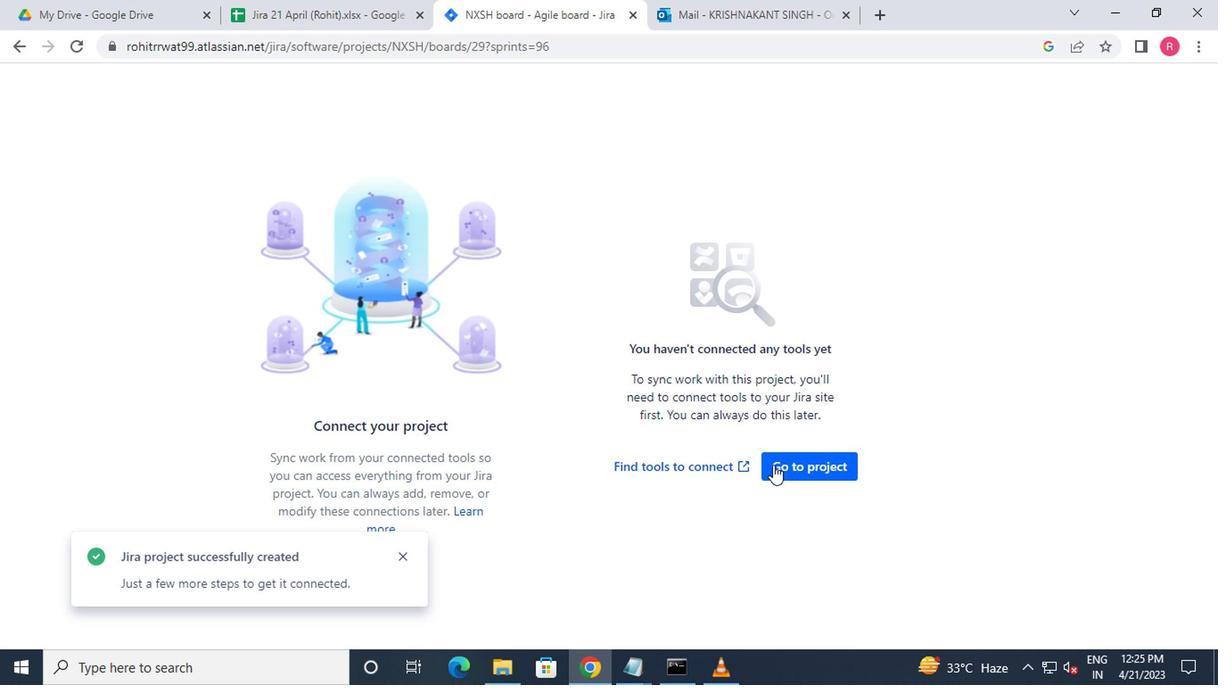 
Action: Mouse moved to (313, 92)
Screenshot: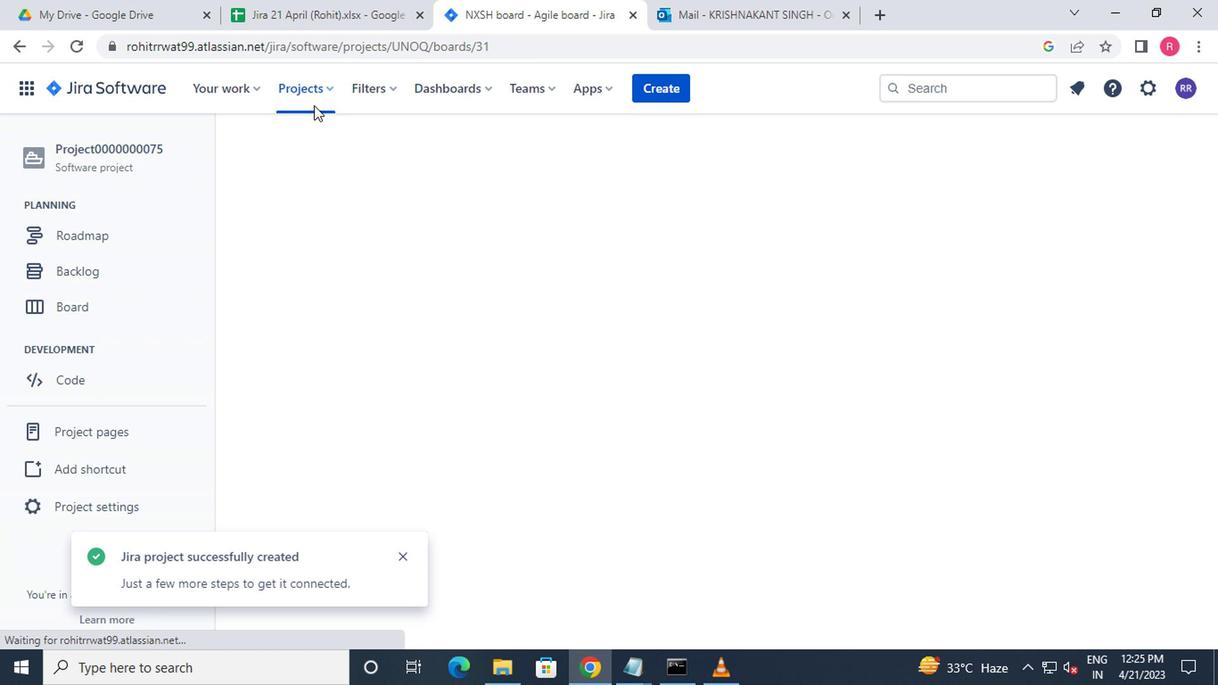 
Action: Mouse pressed left at (313, 92)
Screenshot: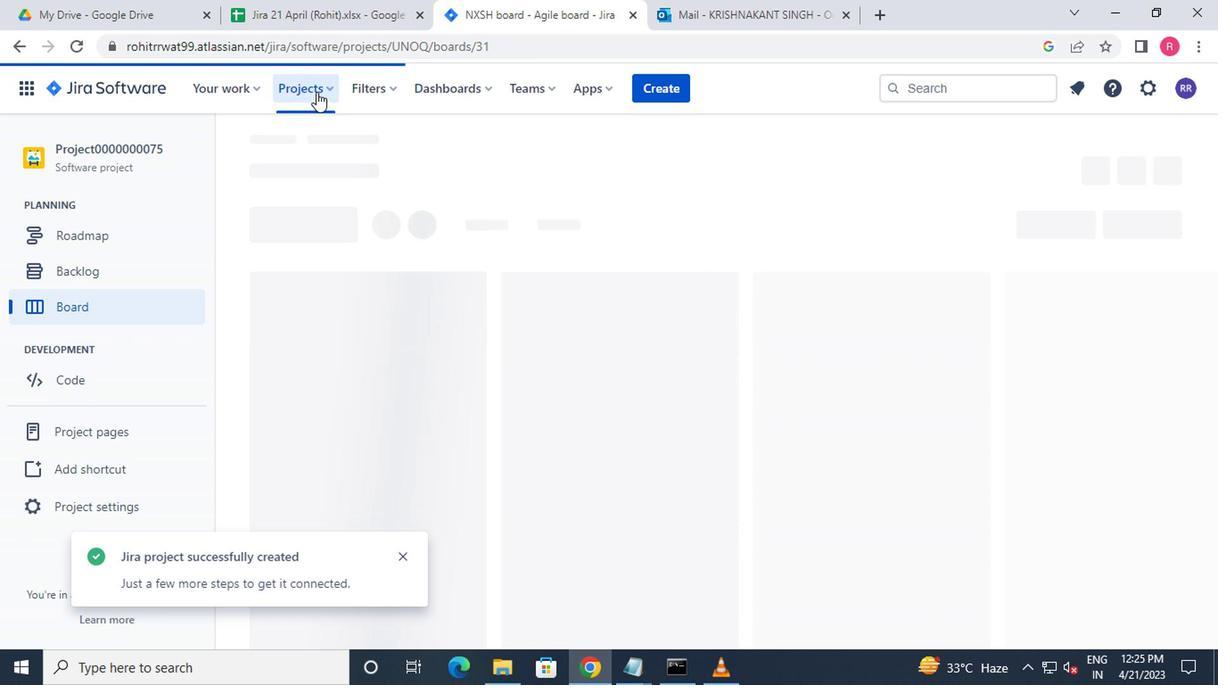 
Action: Mouse moved to (353, 446)
Screenshot: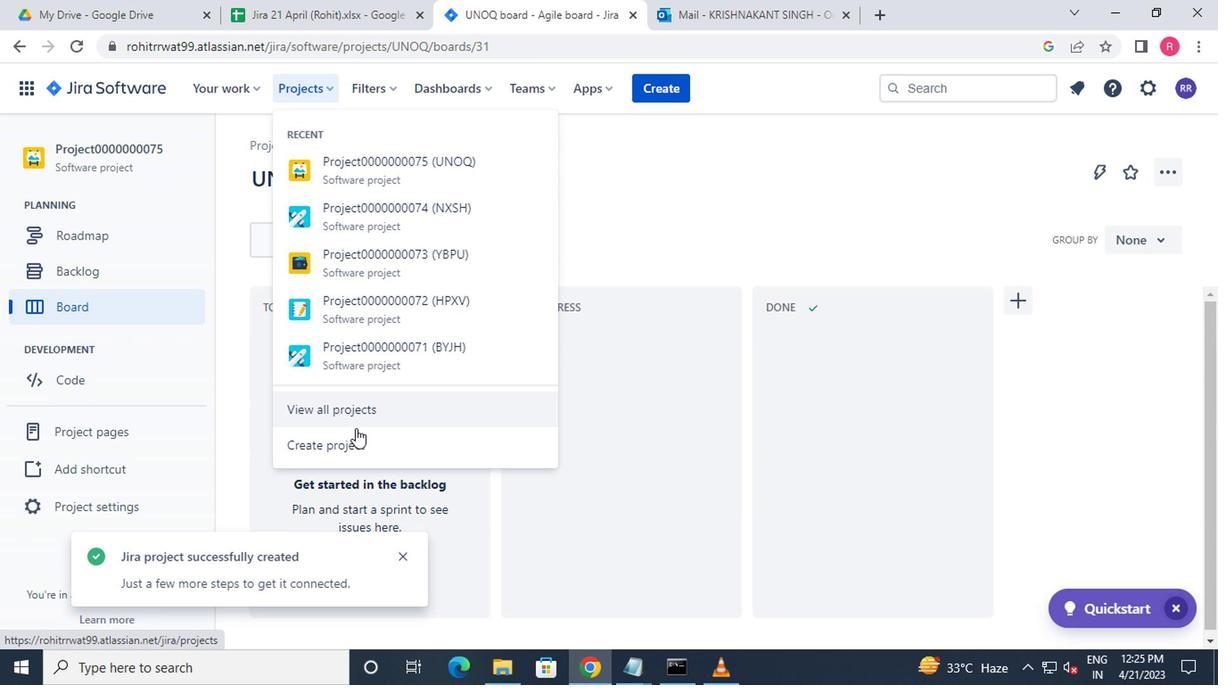 
Action: Mouse pressed left at (353, 446)
Screenshot: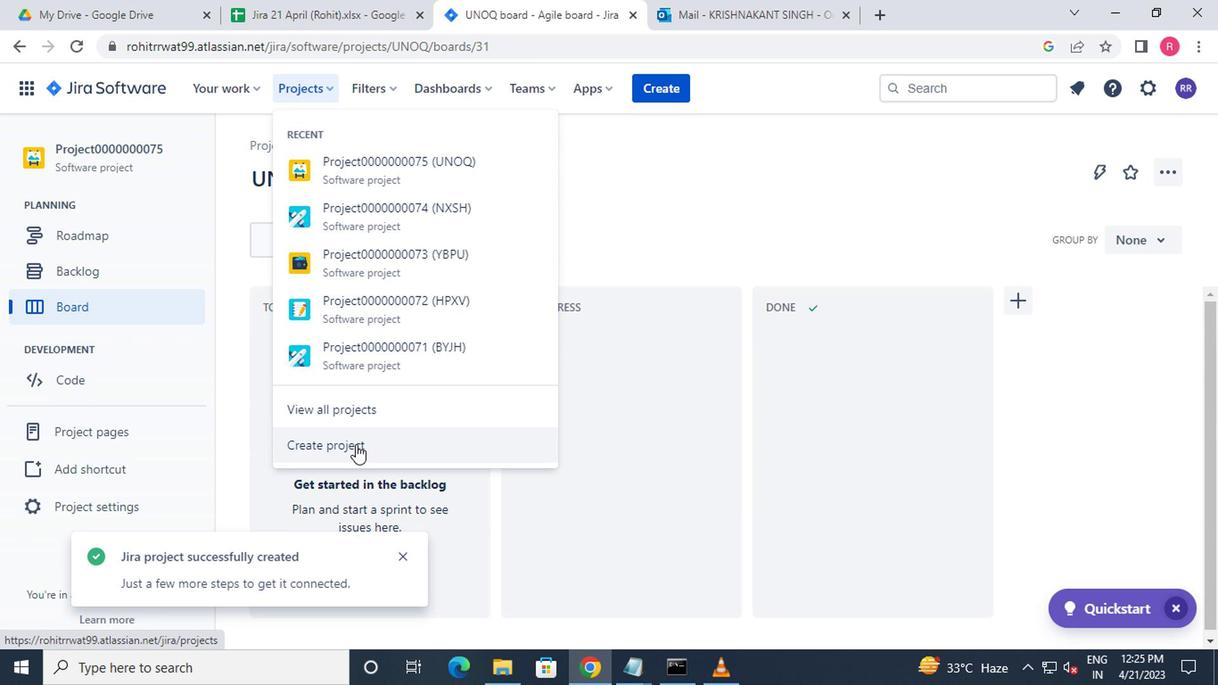 
Action: Mouse moved to (539, 413)
Screenshot: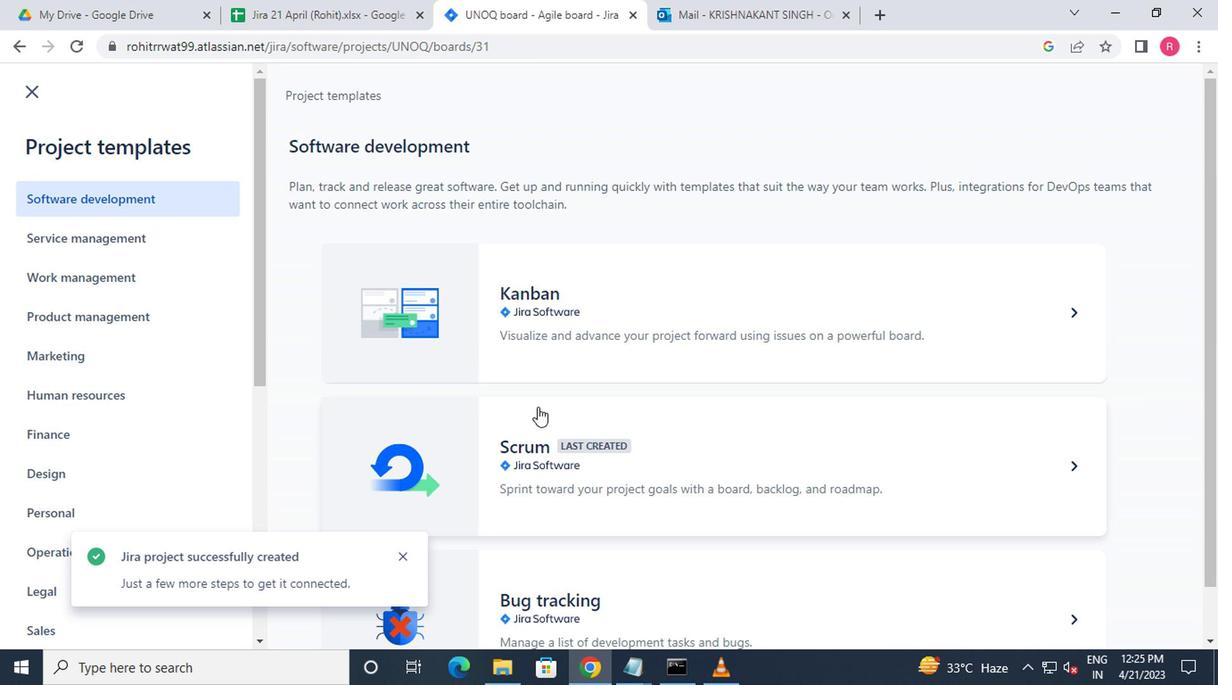 
Action: Mouse pressed left at (539, 413)
Screenshot: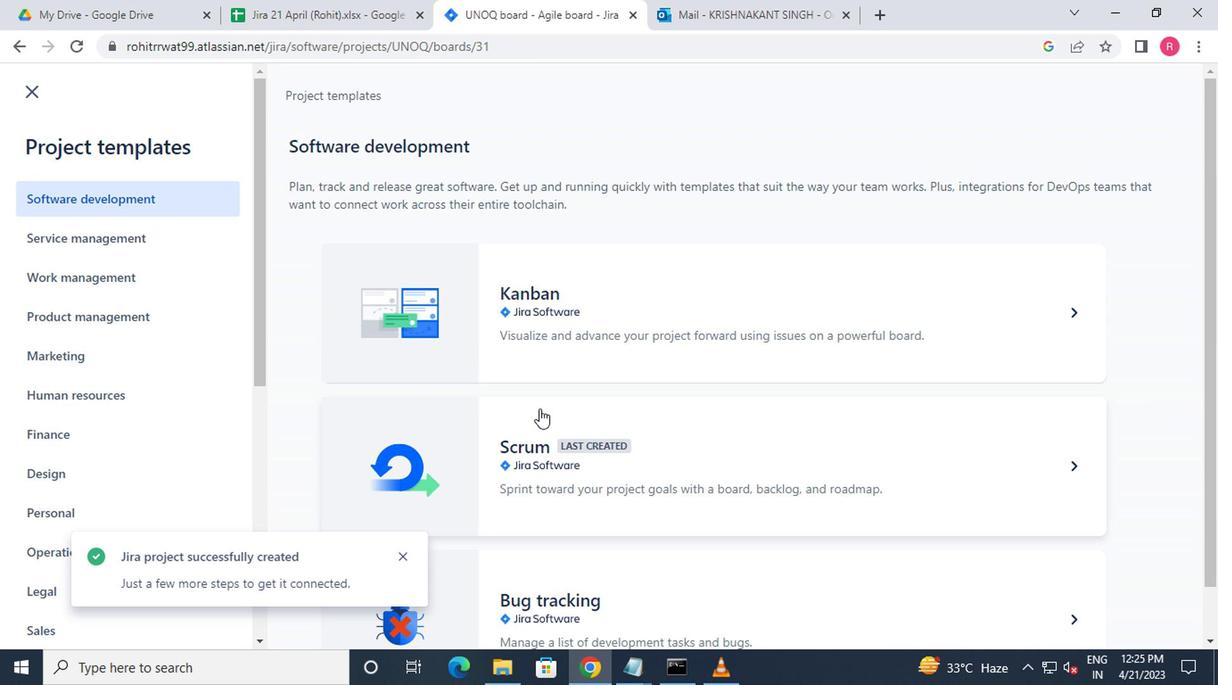 
Action: Mouse moved to (1066, 610)
Screenshot: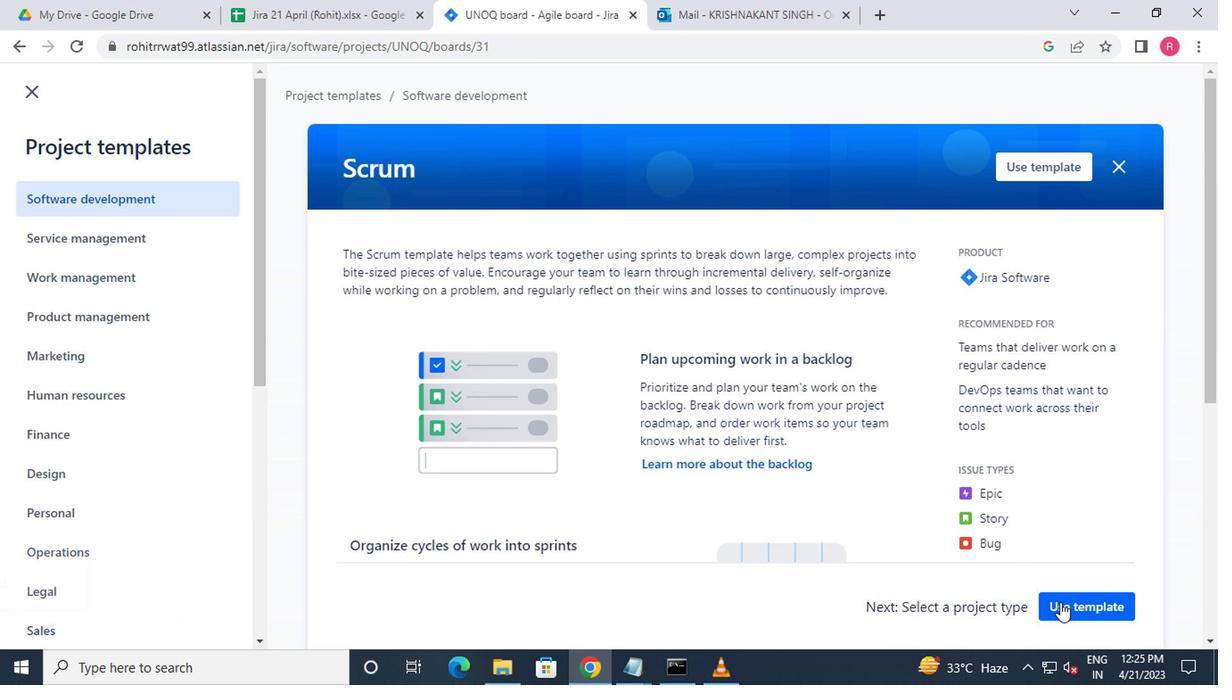 
Action: Mouse pressed left at (1066, 610)
Screenshot: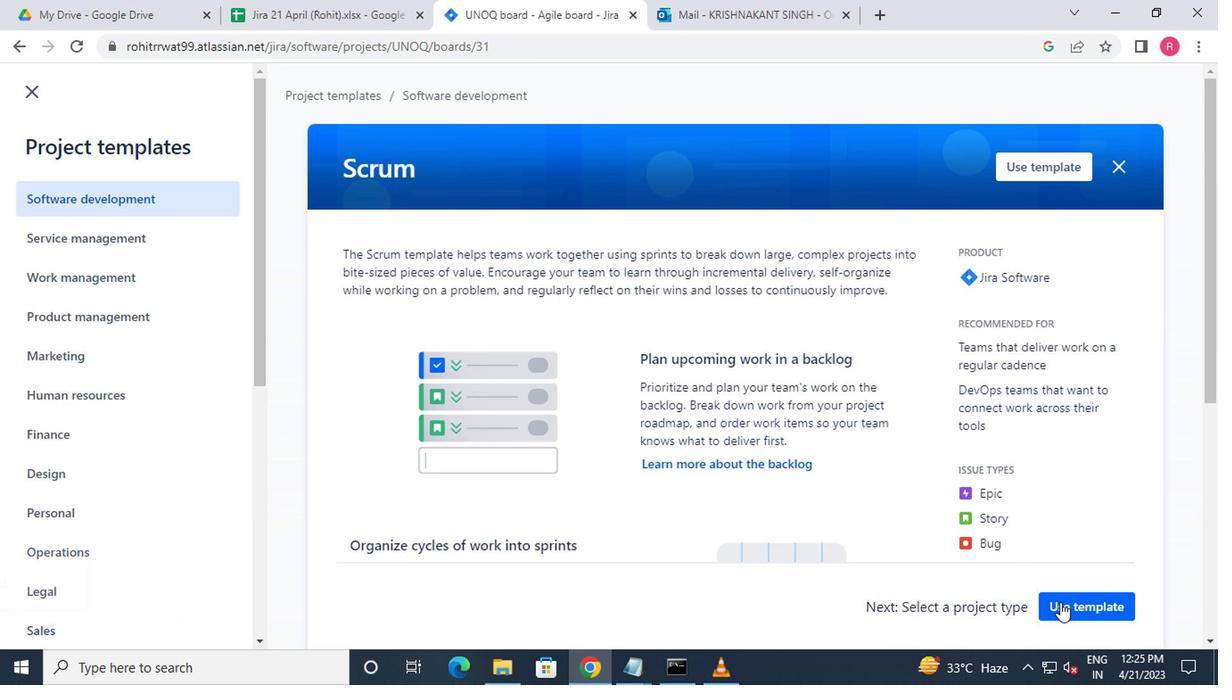 
Action: Mouse moved to (439, 601)
Screenshot: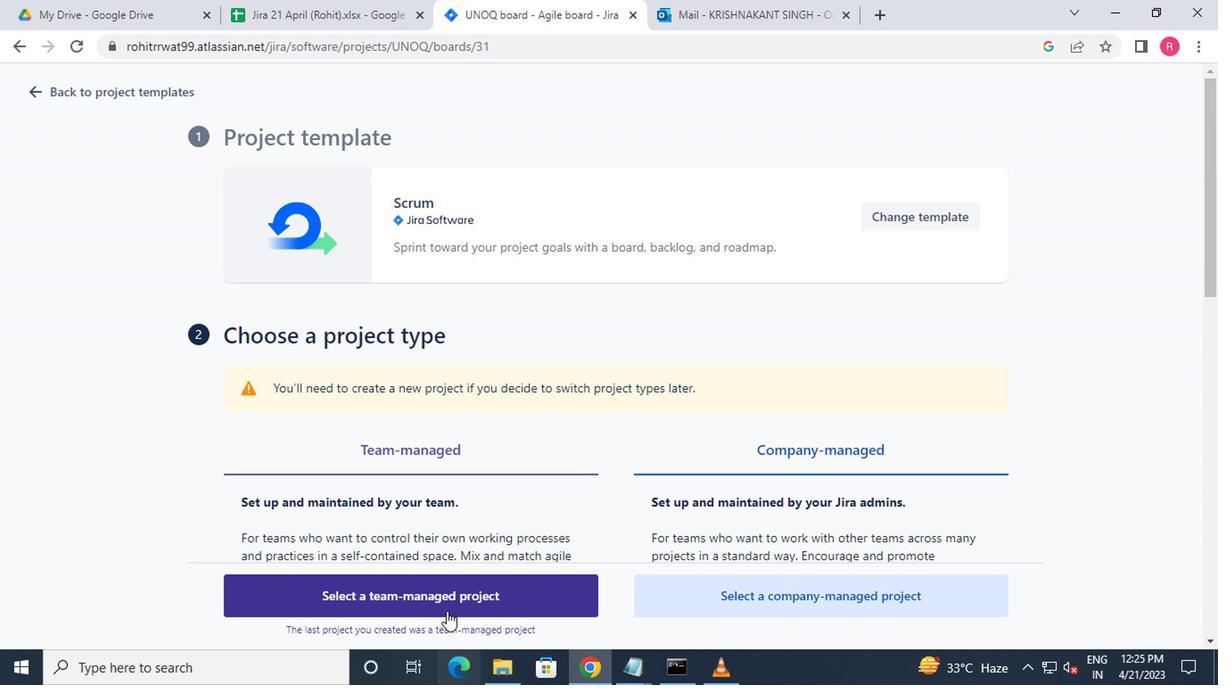 
Action: Mouse pressed left at (439, 601)
Screenshot: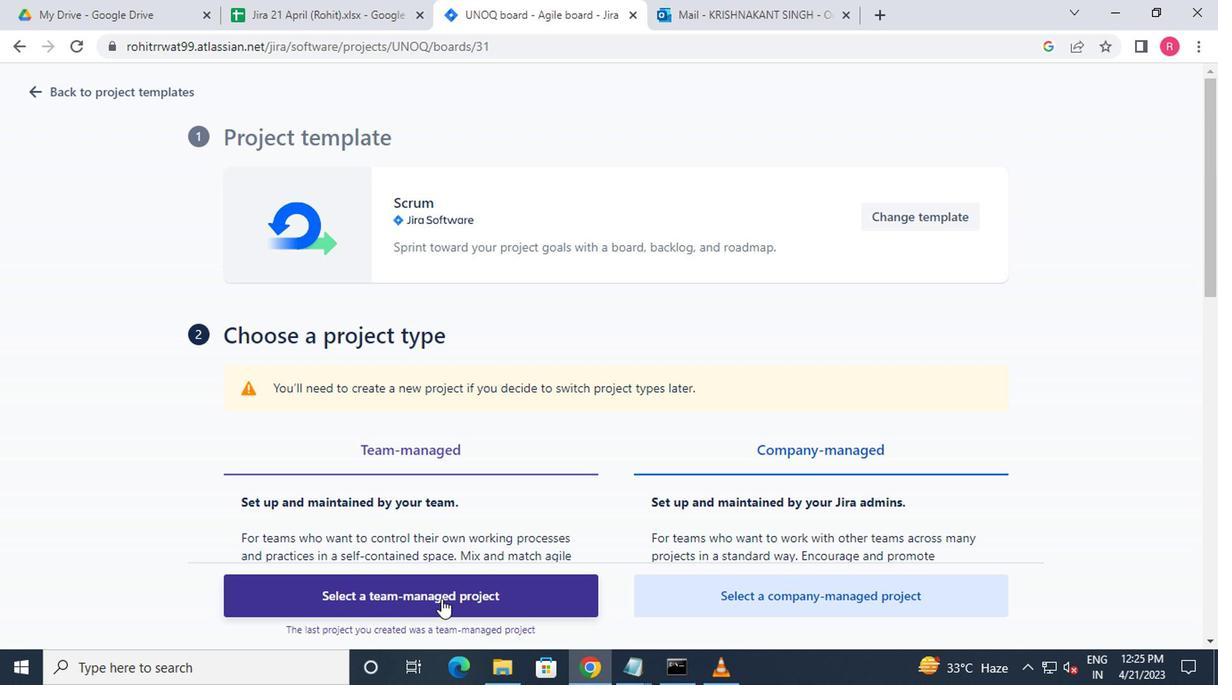 
Action: Mouse moved to (343, 341)
Screenshot: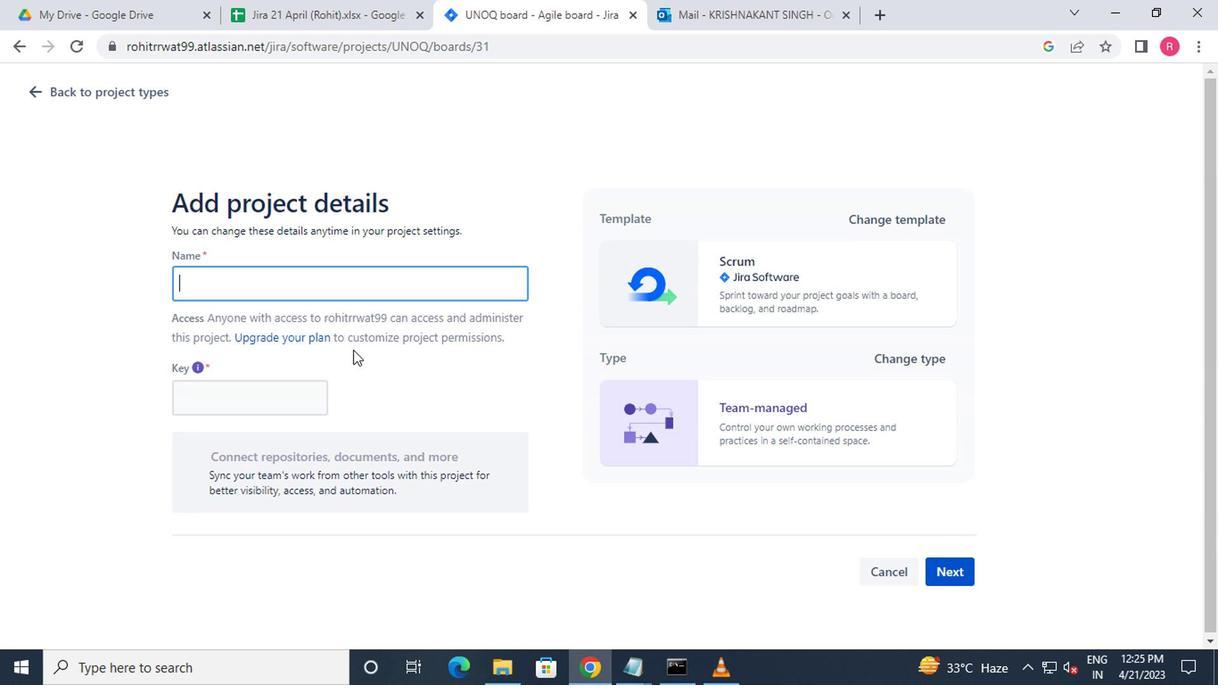 
Action: Key pressed <Key.shift_r>Proc<Key.backspace>ject0000000075<Key.backspace>6
Screenshot: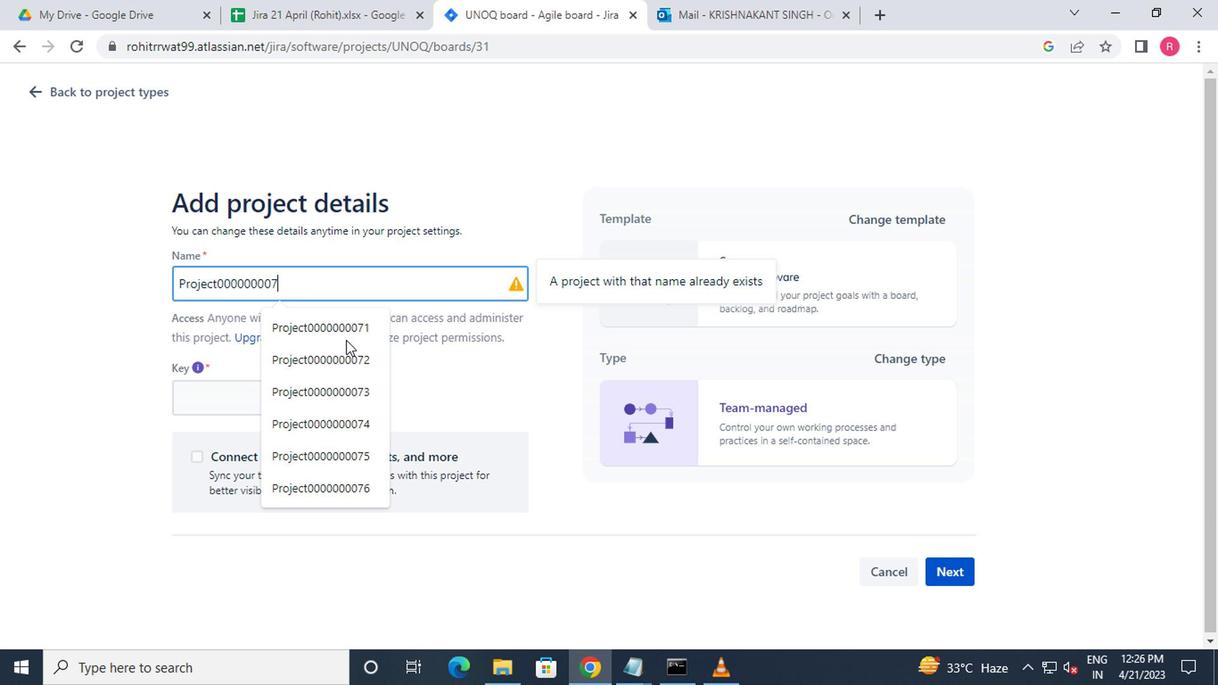 
Action: Mouse moved to (932, 584)
Screenshot: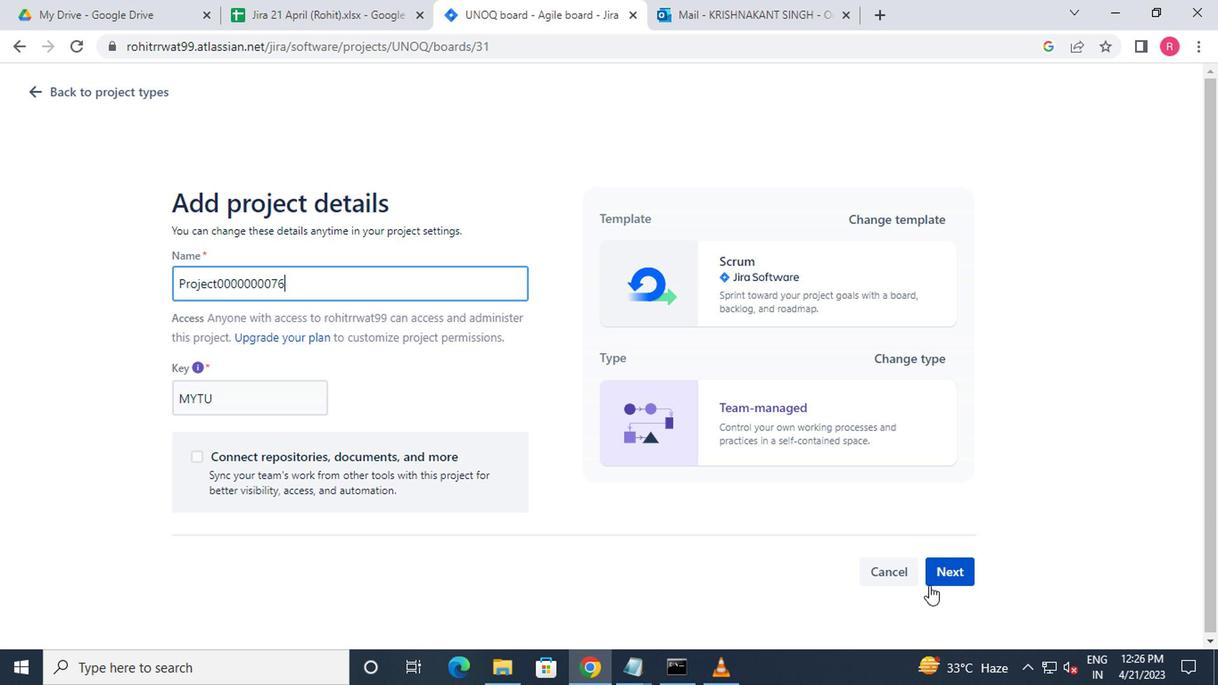 
Action: Mouse pressed left at (932, 584)
Screenshot: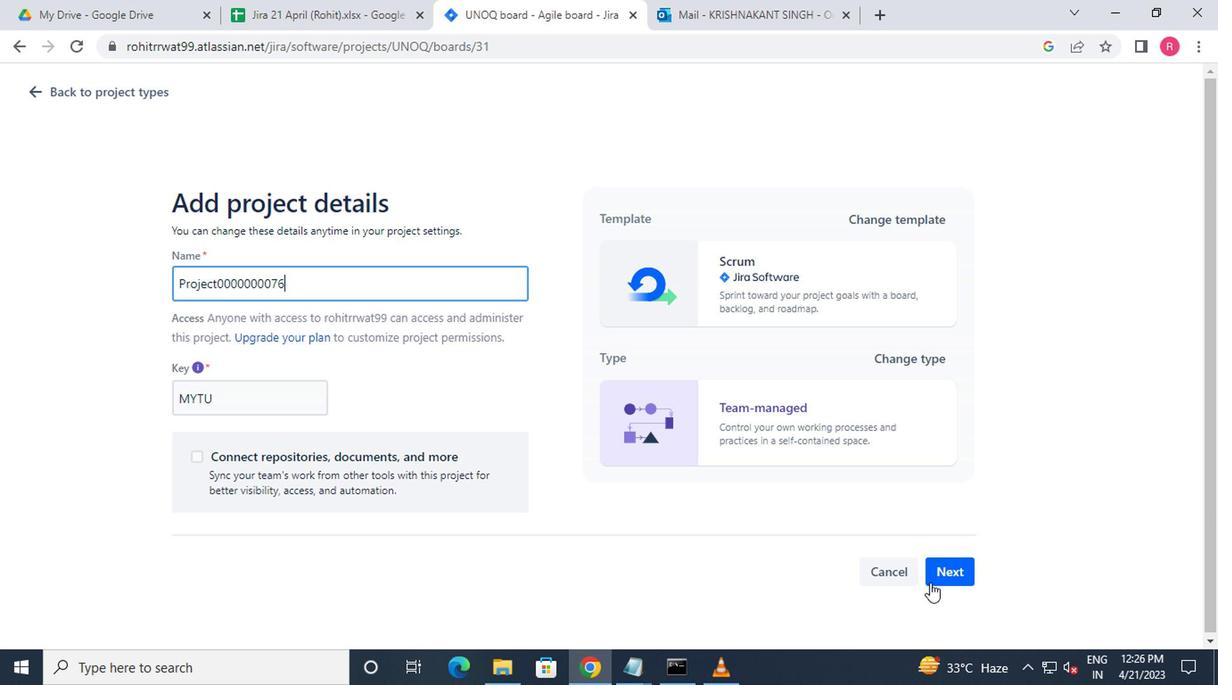 
Action: Mouse moved to (786, 462)
Screenshot: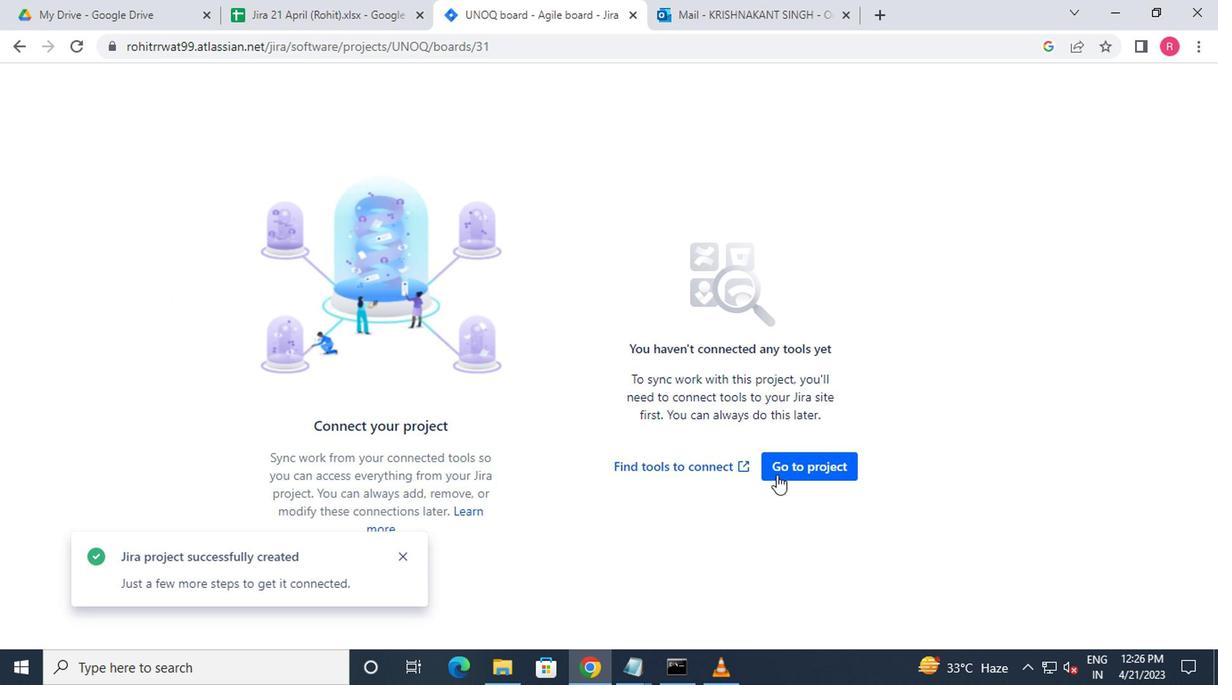 
Action: Mouse pressed left at (786, 462)
Screenshot: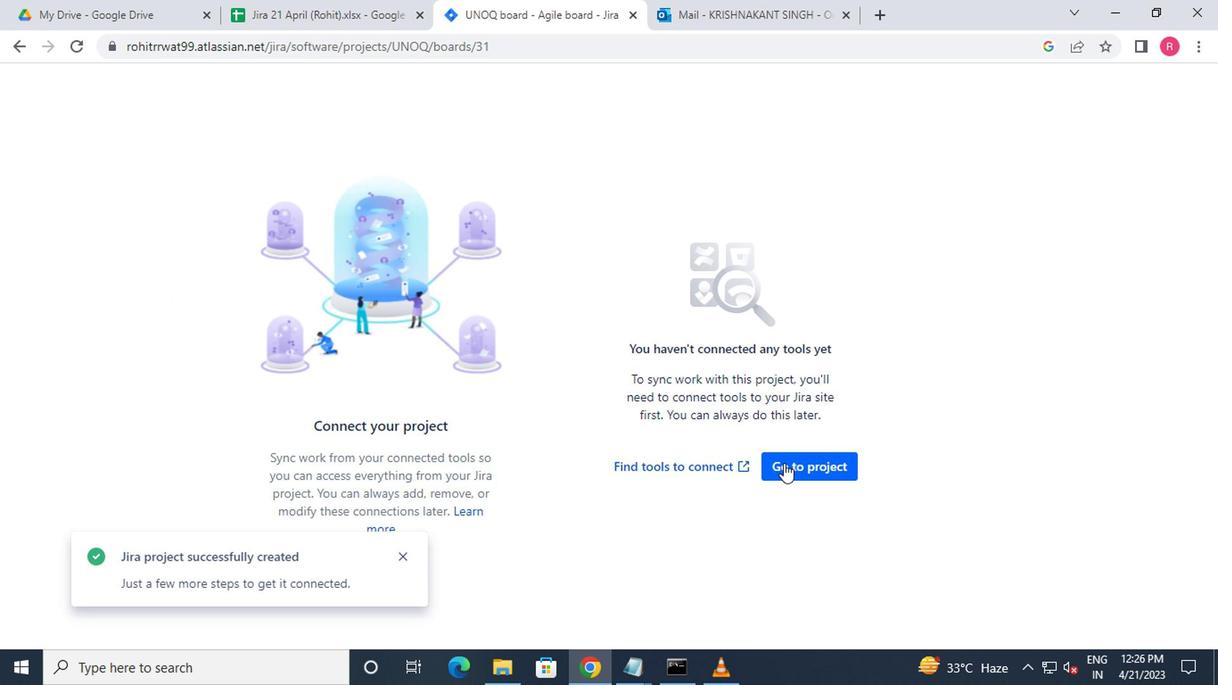 
Action: Mouse moved to (319, 99)
Screenshot: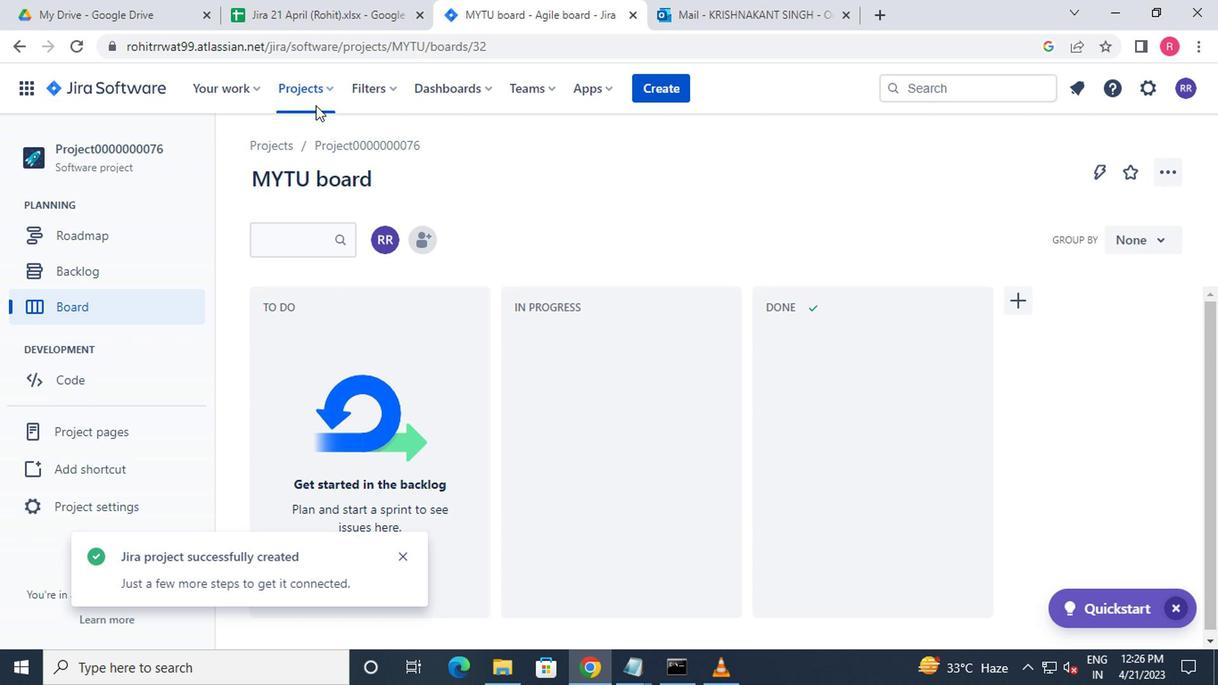 
Action: Mouse pressed left at (319, 99)
Screenshot: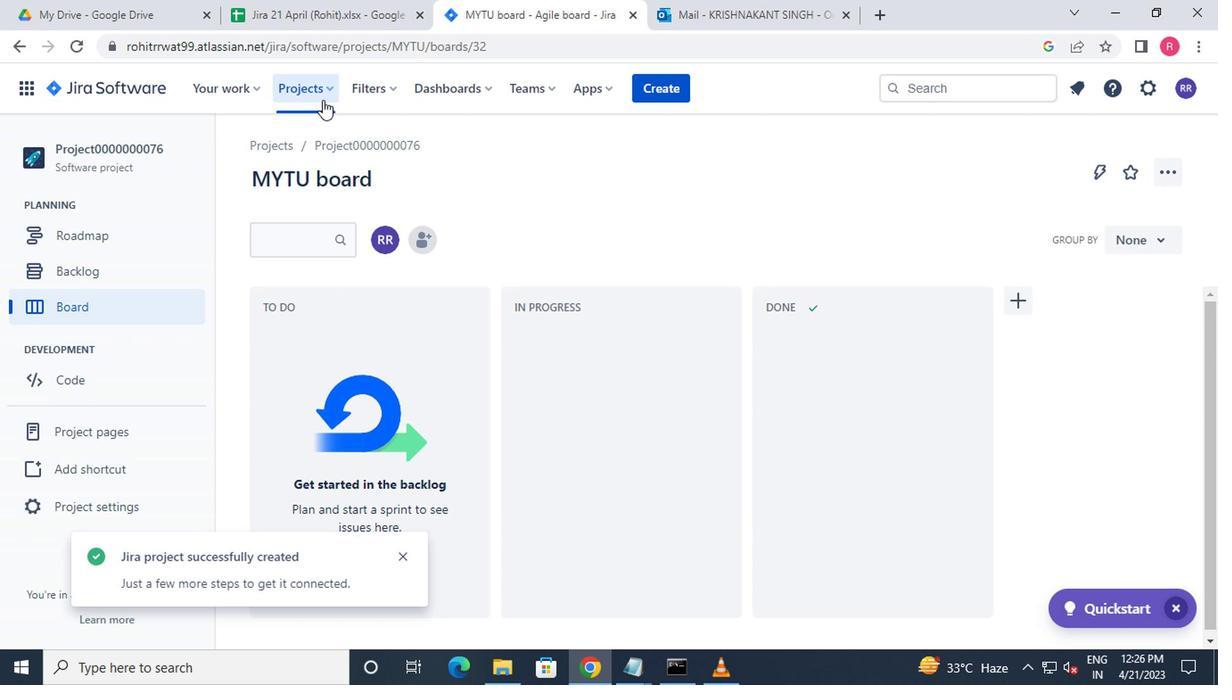 
Action: Mouse moved to (402, 211)
Screenshot: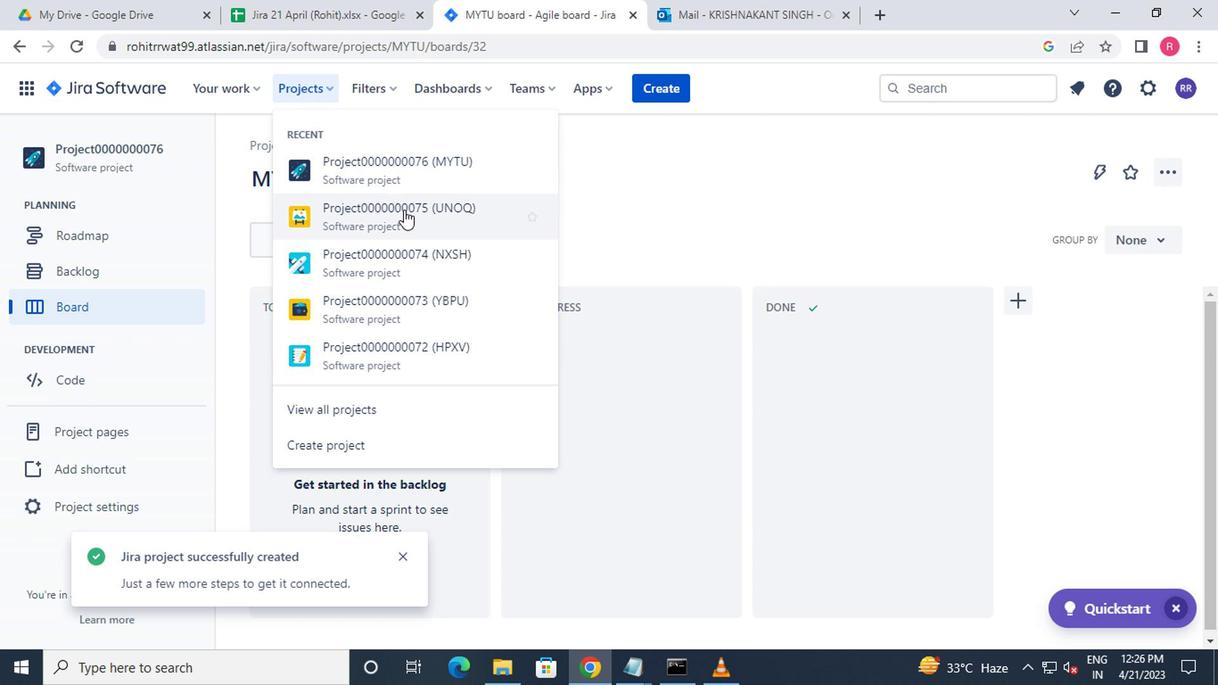 
Action: Mouse pressed left at (402, 211)
Screenshot: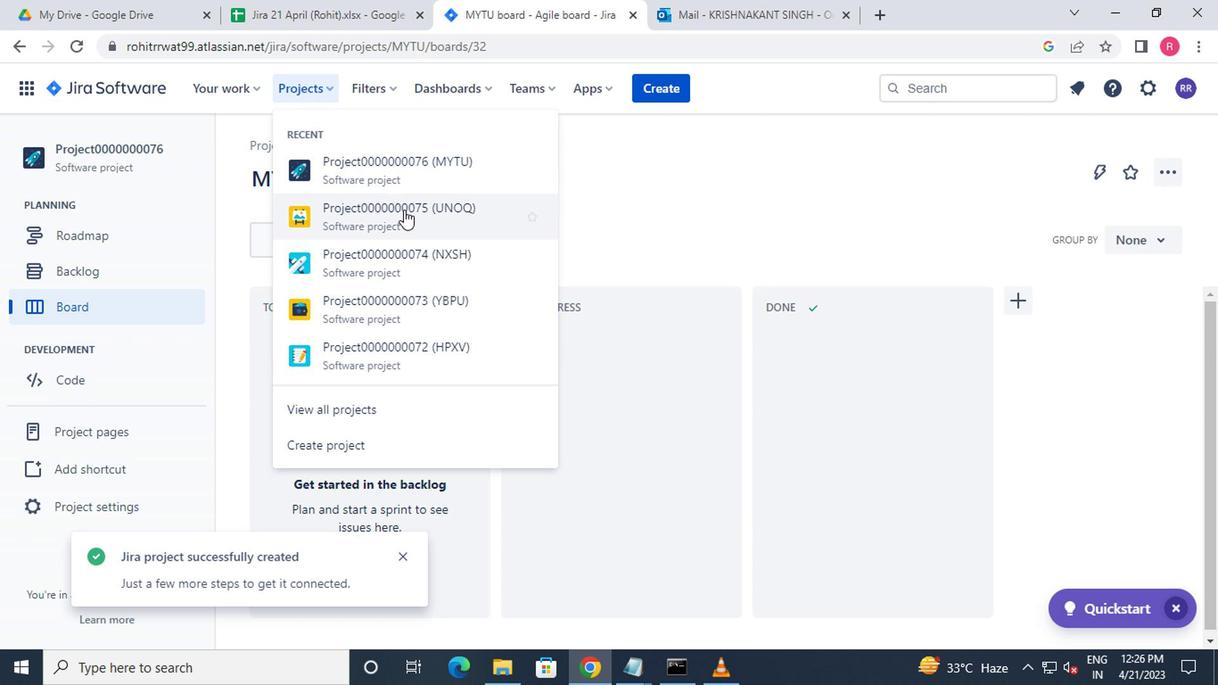 
Action: Mouse moved to (416, 239)
Screenshot: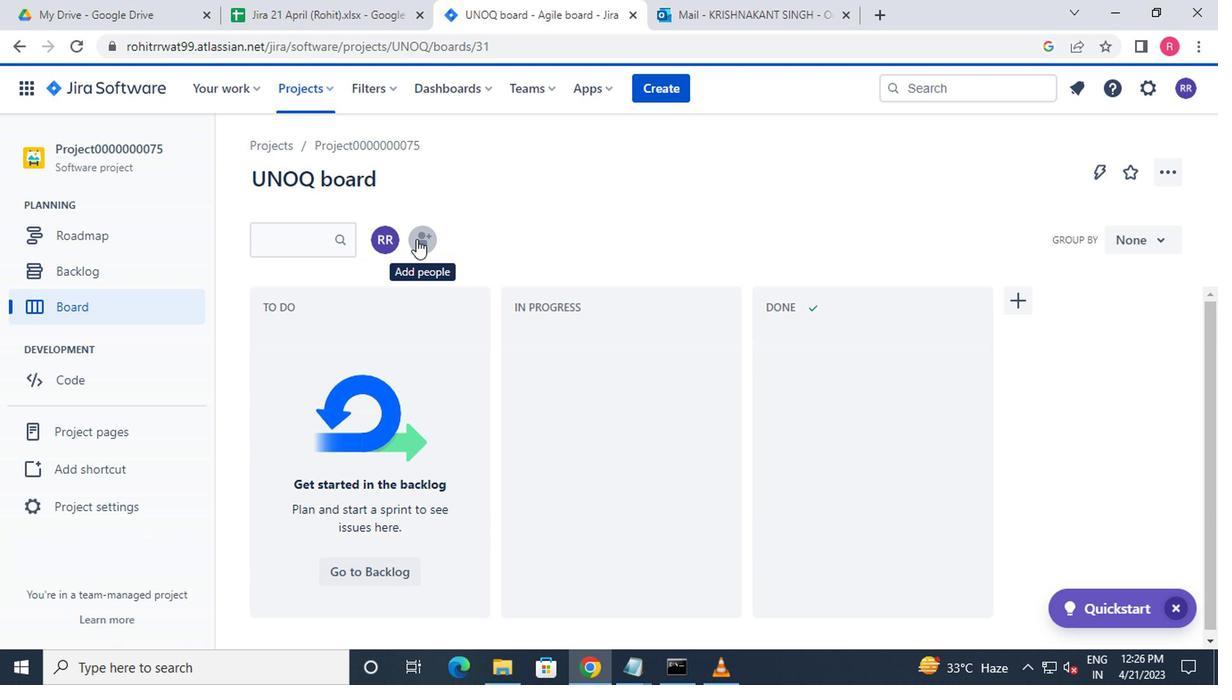 
Action: Mouse pressed left at (416, 239)
Screenshot: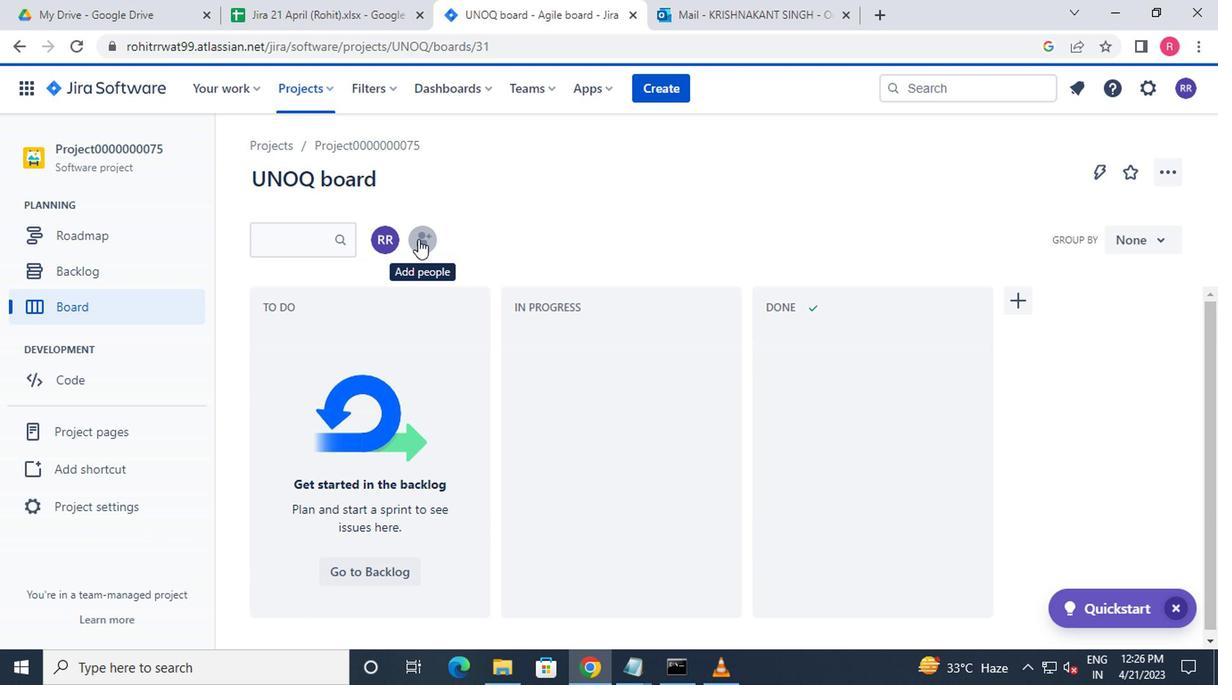 
Action: Mouse moved to (582, 244)
Screenshot: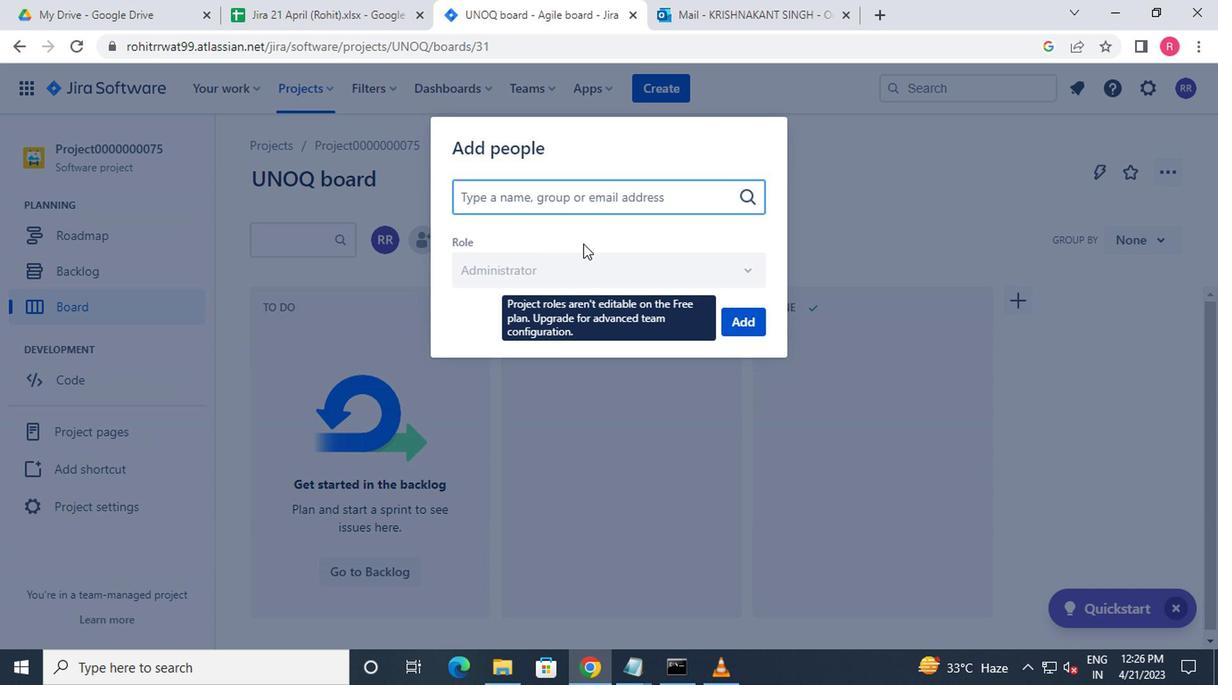 
Action: Key pressed m
Screenshot: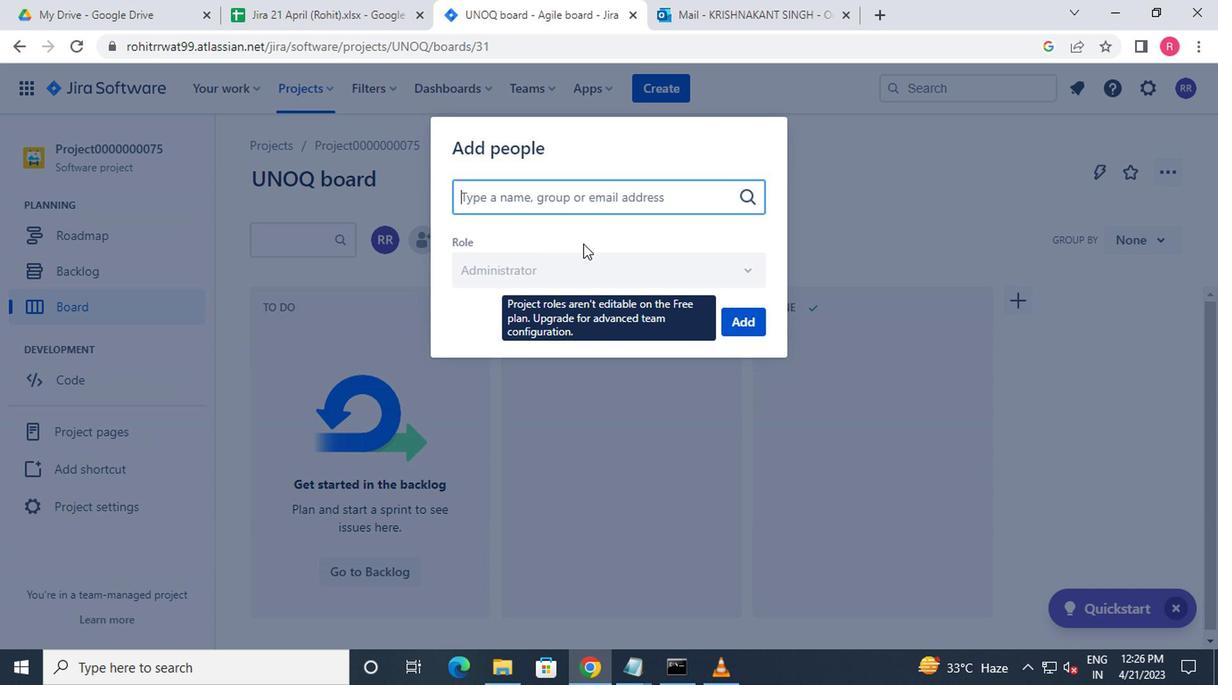 
Action: Mouse moved to (563, 348)
Screenshot: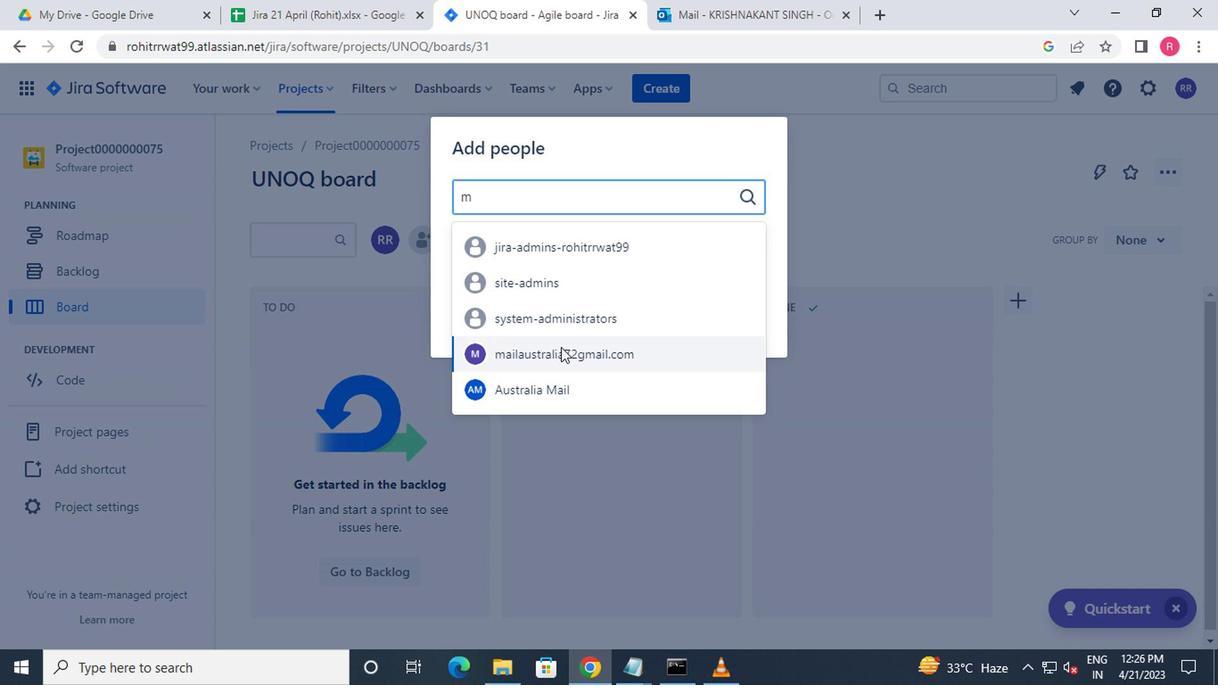 
Action: Mouse pressed left at (563, 348)
Screenshot: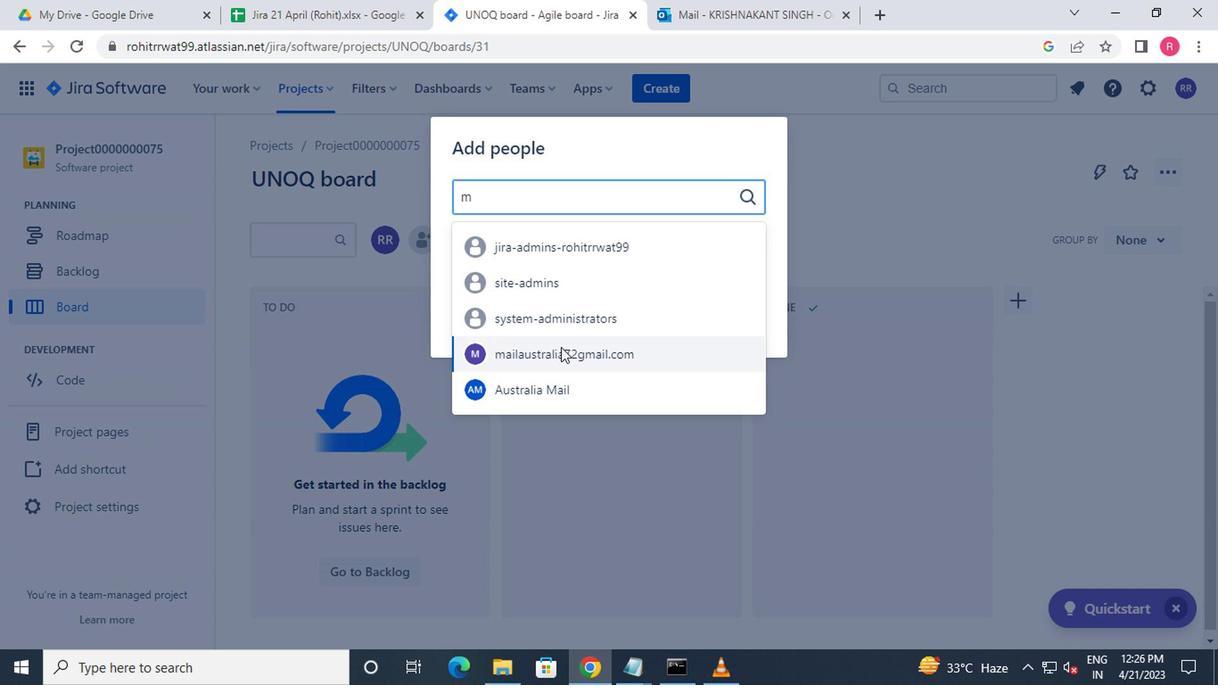 
Action: Mouse moved to (619, 196)
Screenshot: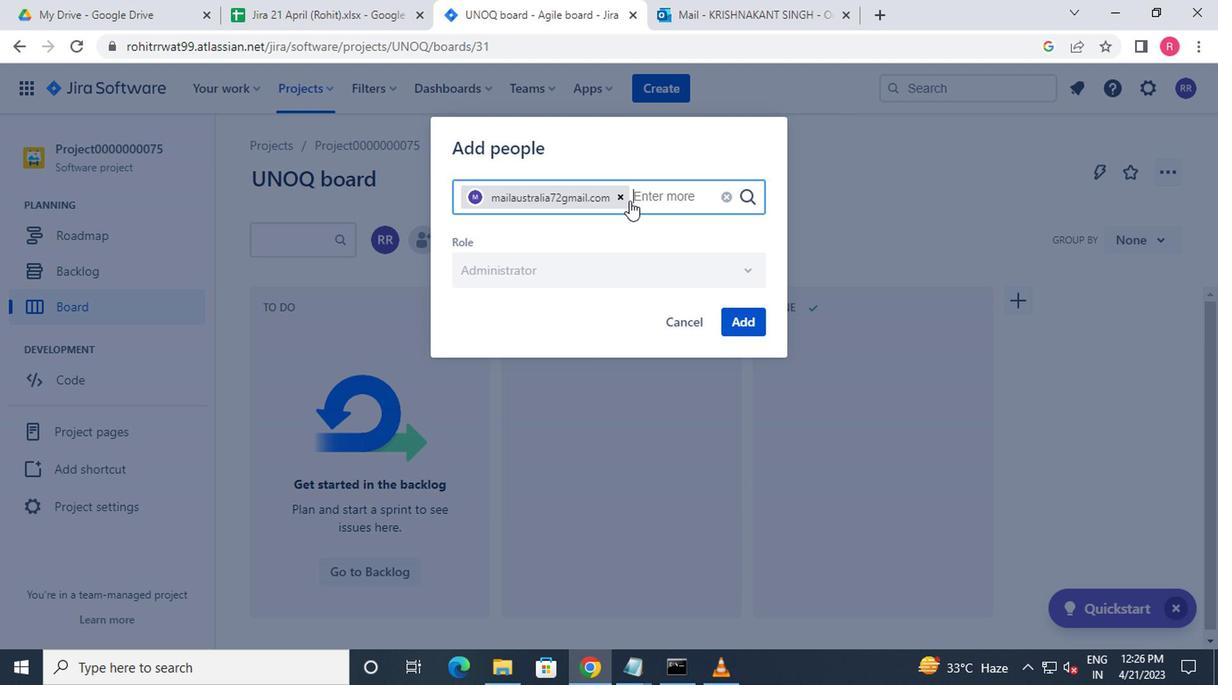 
Action: Mouse pressed left at (619, 196)
Screenshot: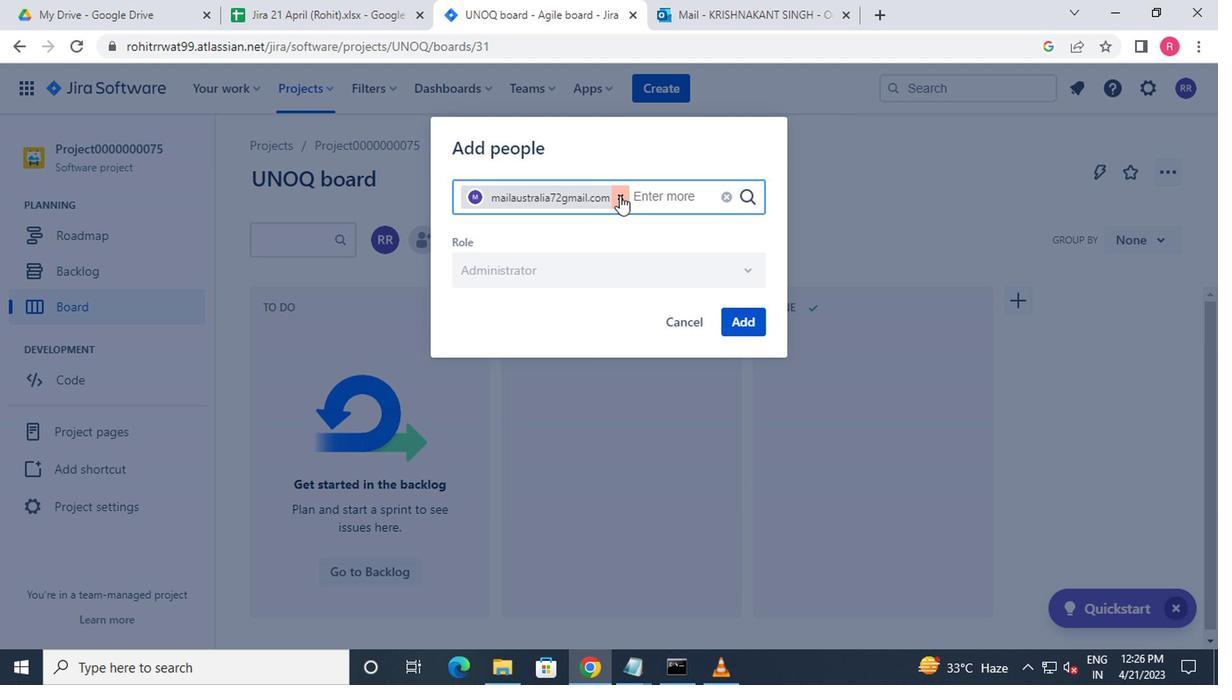 
Action: Mouse moved to (642, 200)
Screenshot: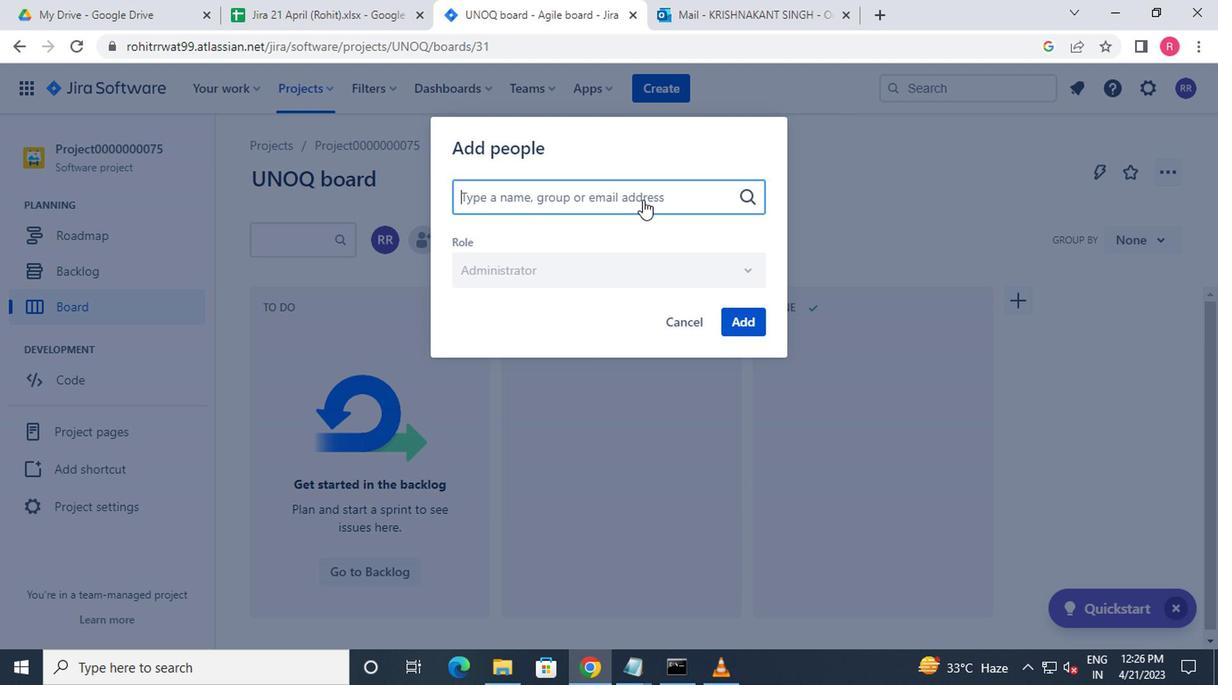 
Action: Key pressed m
Screenshot: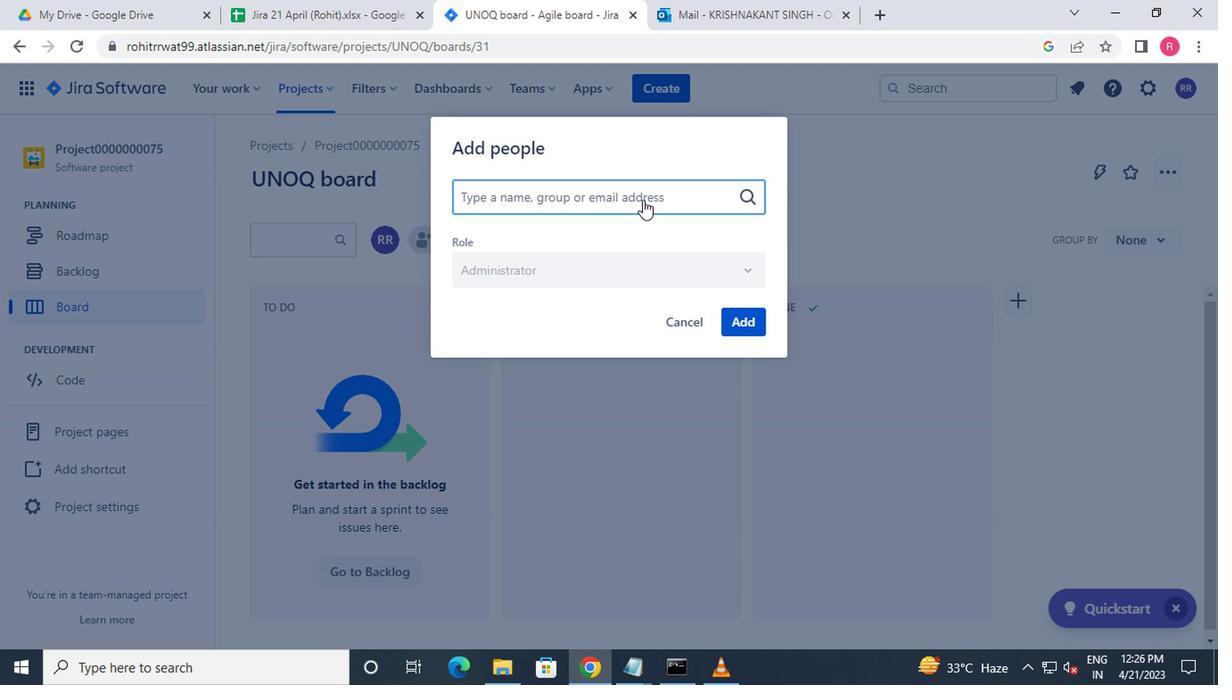 
Action: Mouse moved to (589, 381)
Screenshot: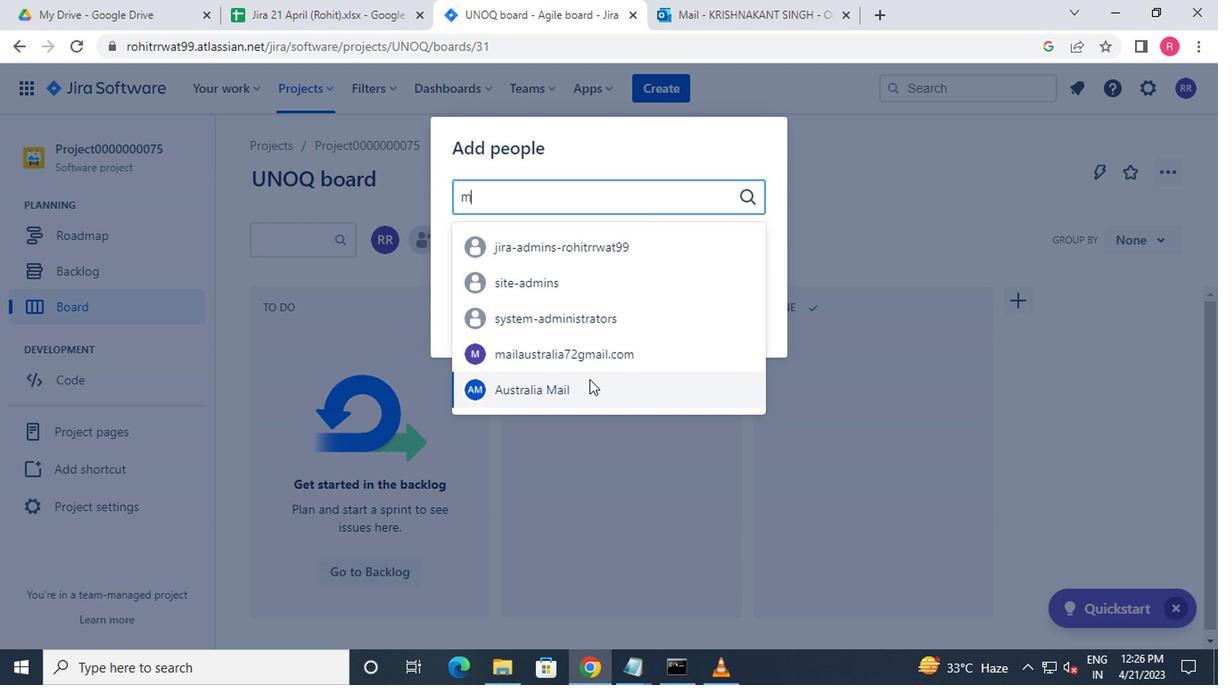 
Action: Mouse pressed left at (589, 381)
Screenshot: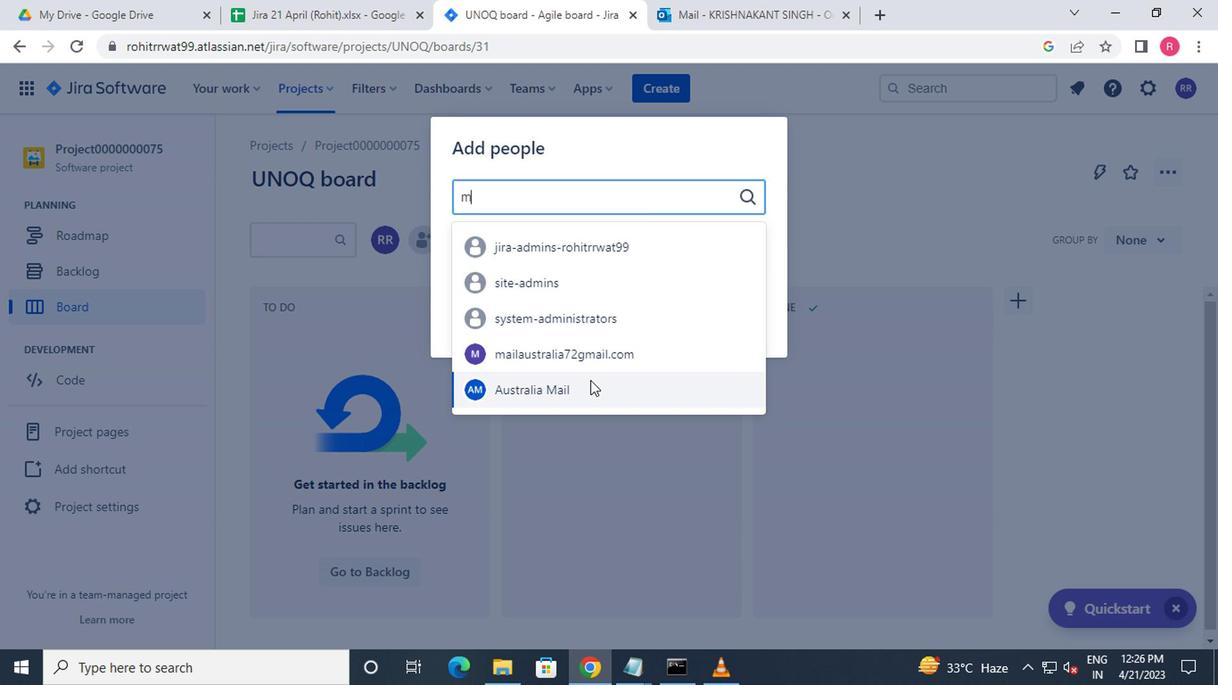
Action: Mouse moved to (734, 328)
Screenshot: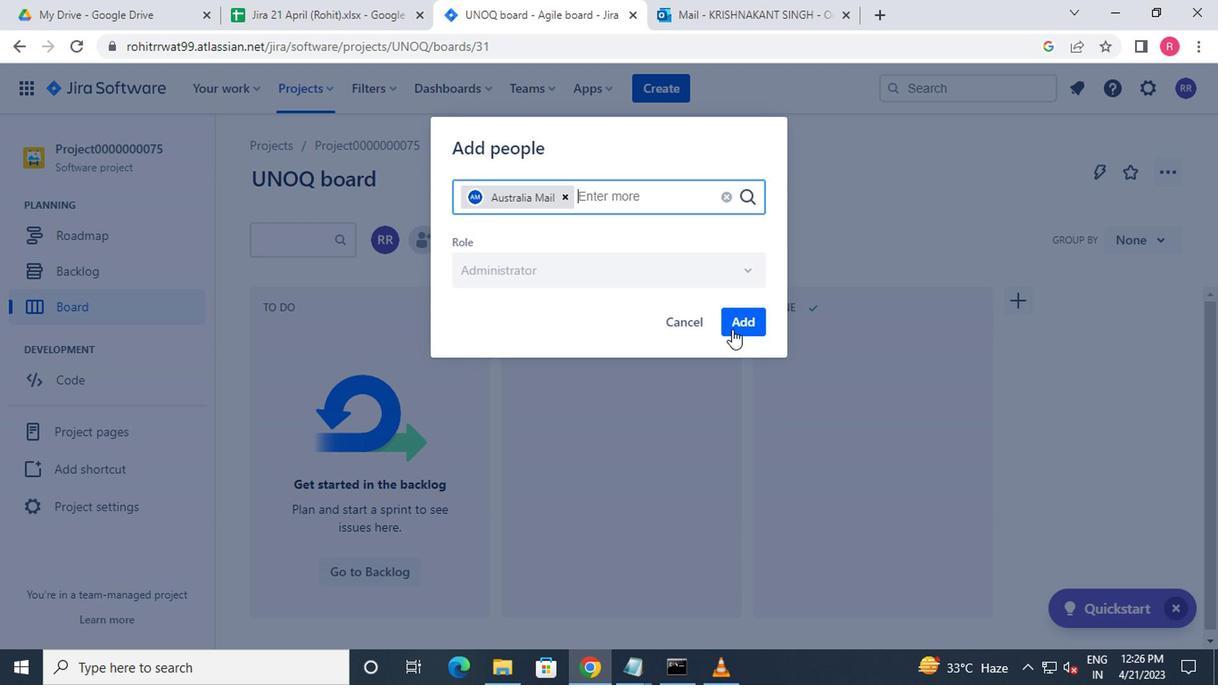 
Action: Mouse pressed left at (734, 328)
Screenshot: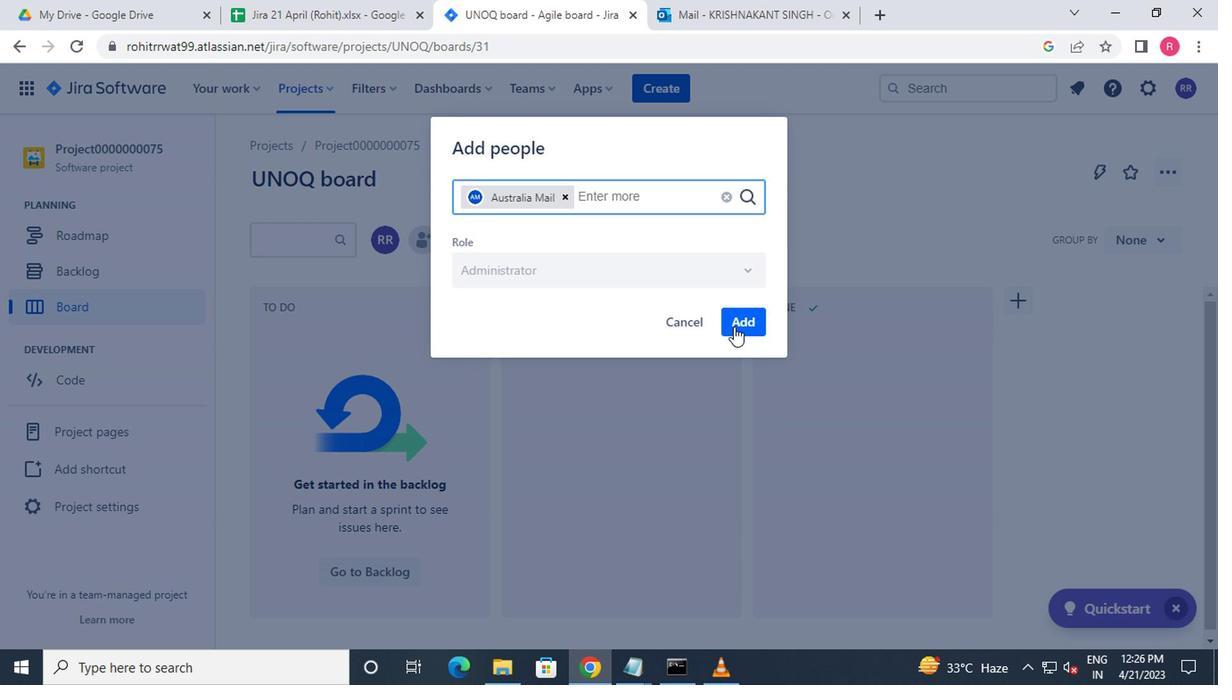 
Action: Mouse moved to (732, 328)
Screenshot: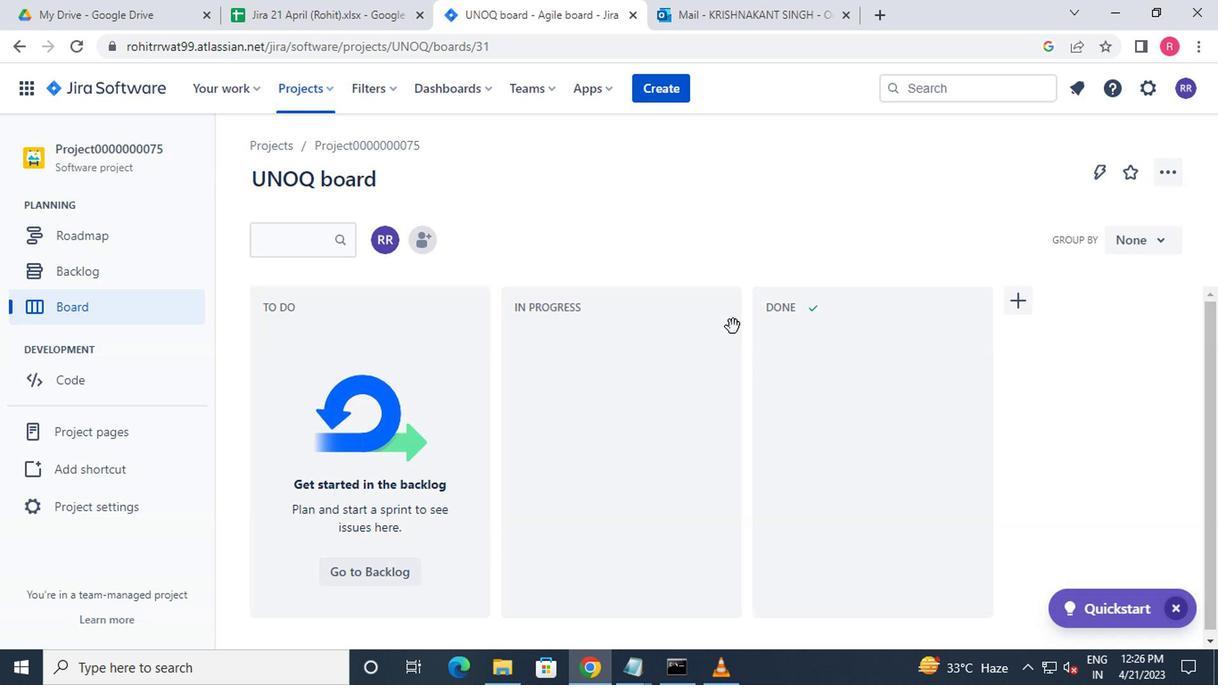 
